 Task: Send an email with the signature Courtney Young with the subject 'Request for customer feedback' and the message 'I am writing to request additional information on this topic.' from softage.1@softage.net to softage.7@softage.net and softage.8@softage.net with CC to softage.9@softage.net
Action: Mouse moved to (94, 144)
Screenshot: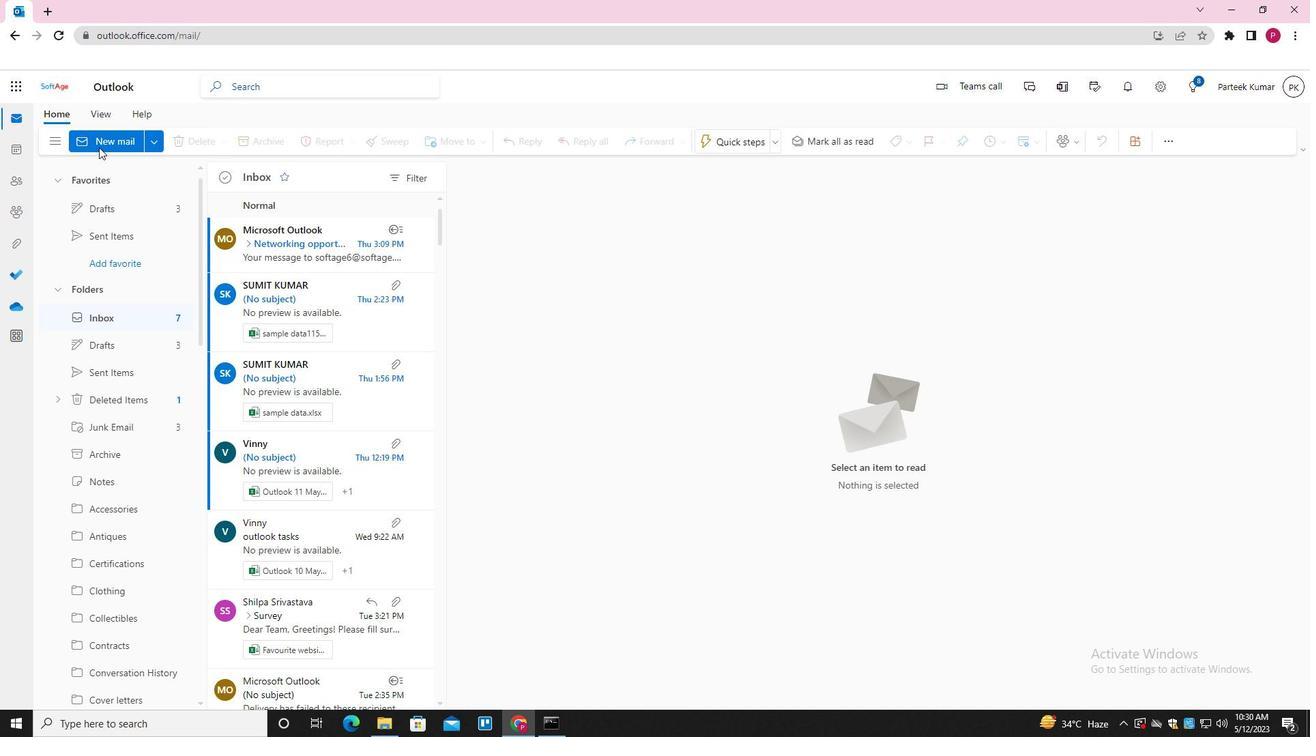 
Action: Mouse pressed left at (94, 144)
Screenshot: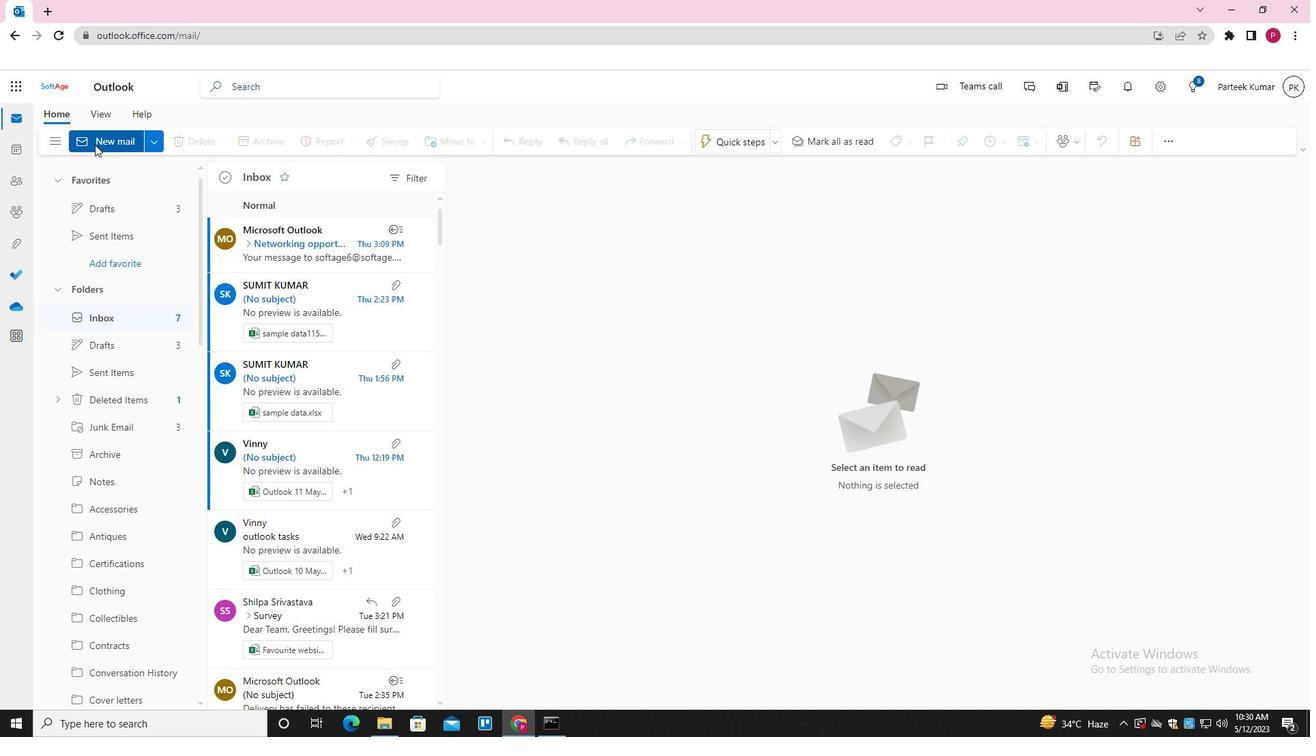 
Action: Mouse moved to (551, 338)
Screenshot: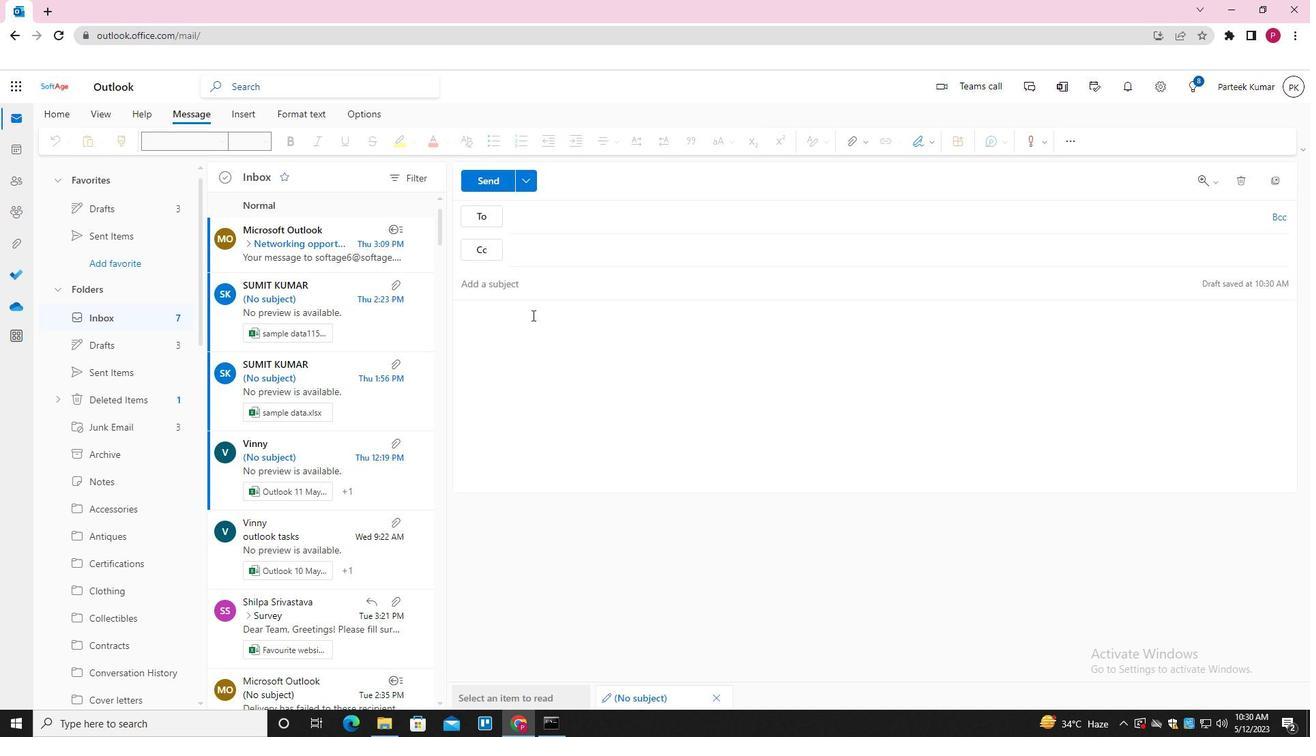 
Action: Mouse pressed left at (551, 338)
Screenshot: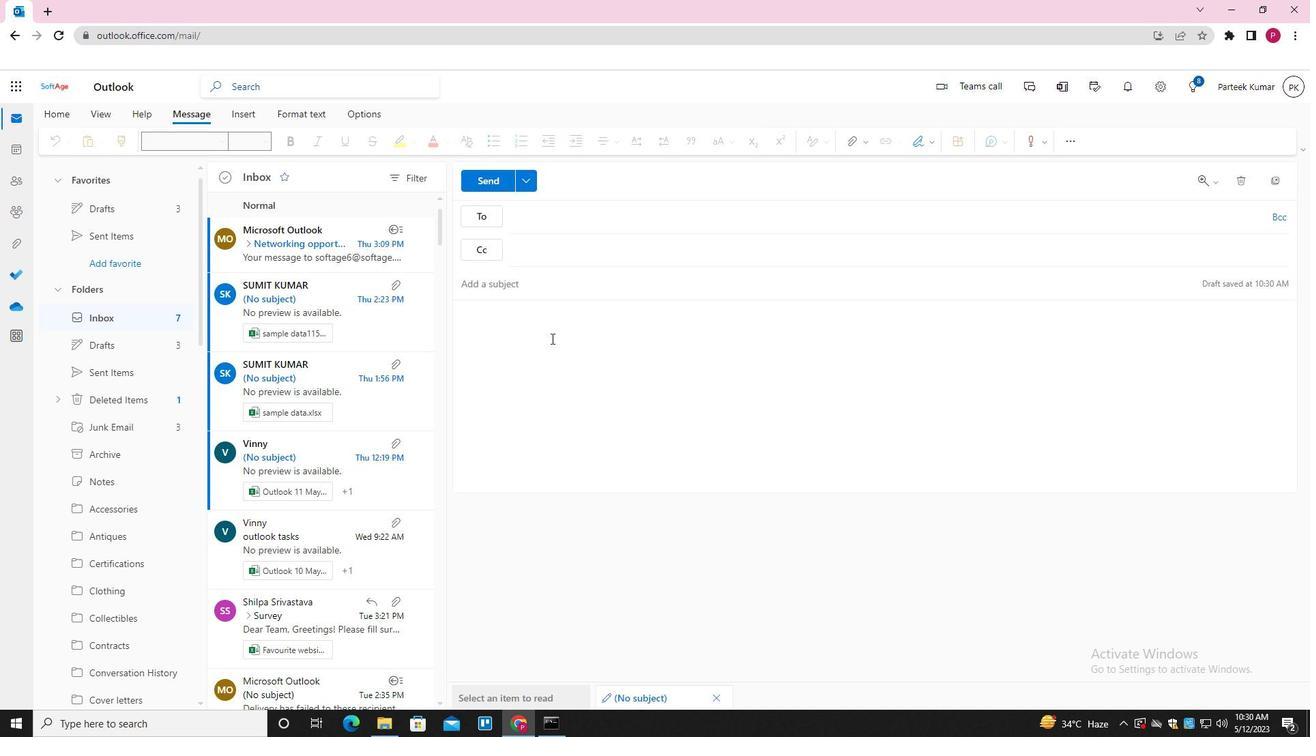 
Action: Mouse moved to (917, 143)
Screenshot: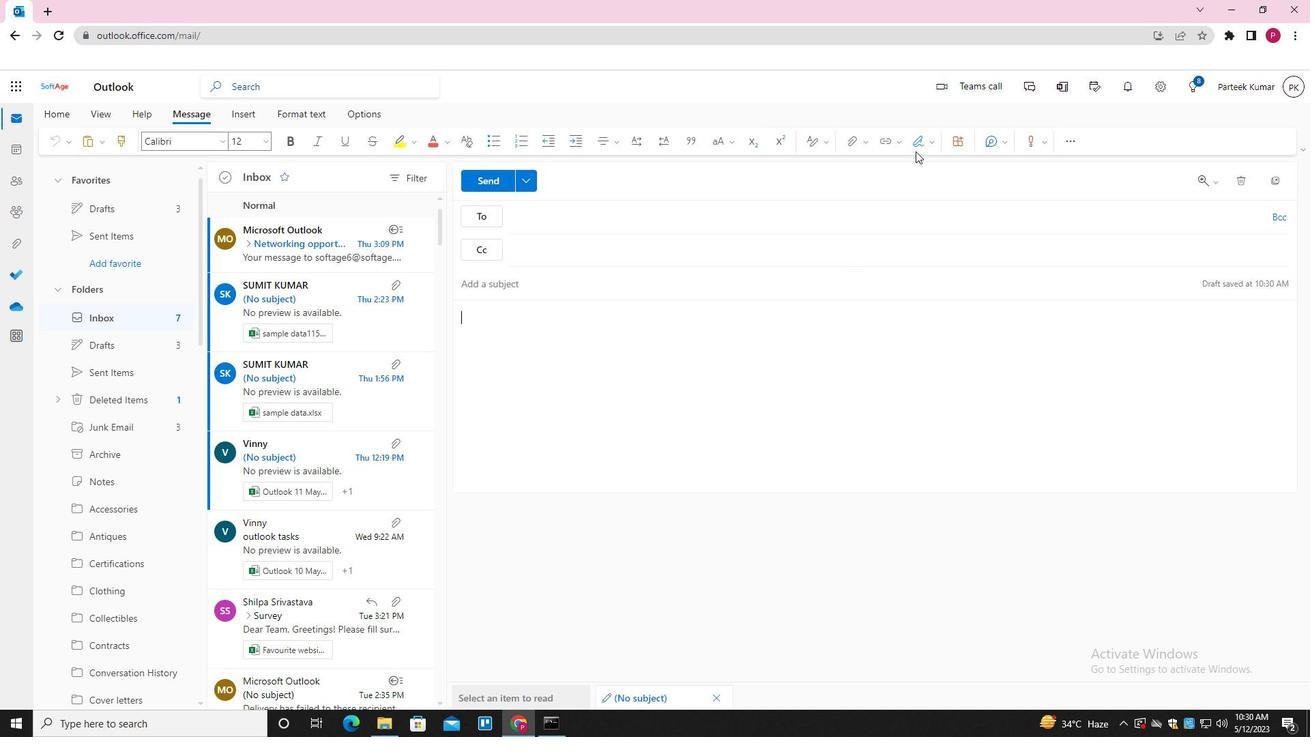 
Action: Mouse pressed left at (917, 143)
Screenshot: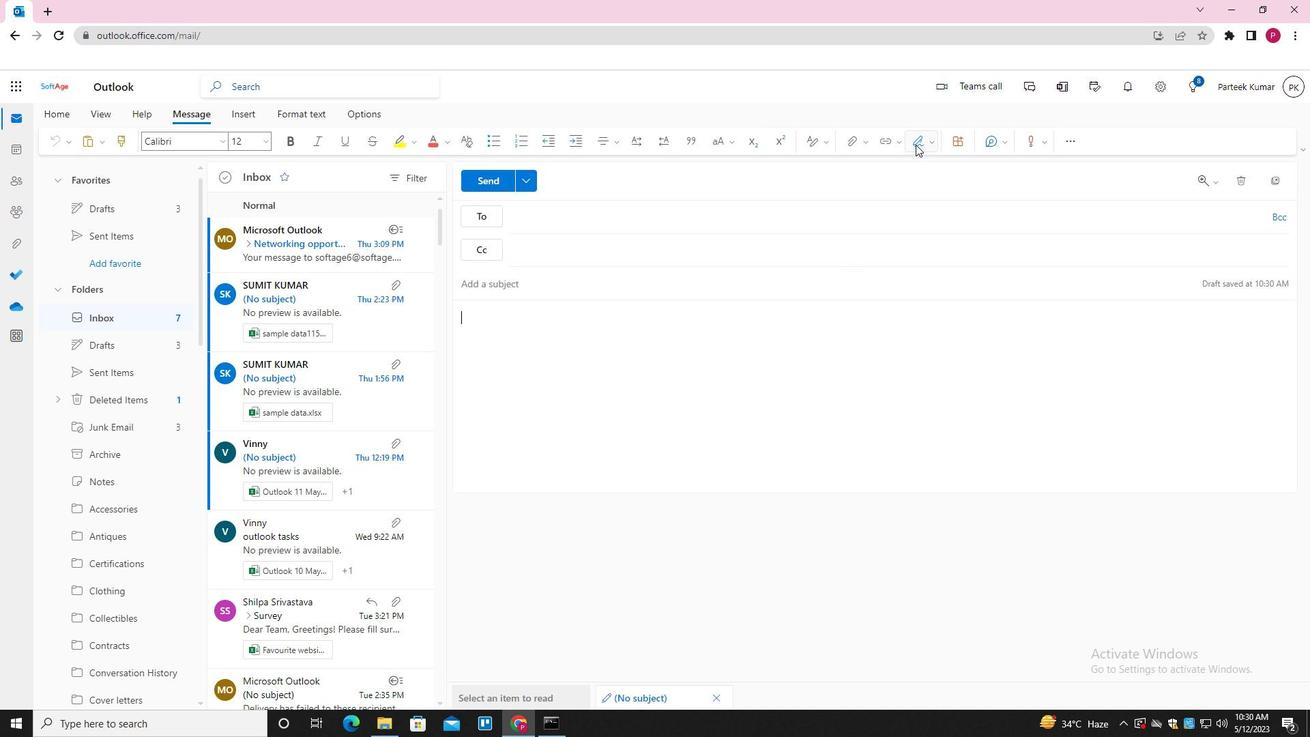 
Action: Mouse moved to (903, 205)
Screenshot: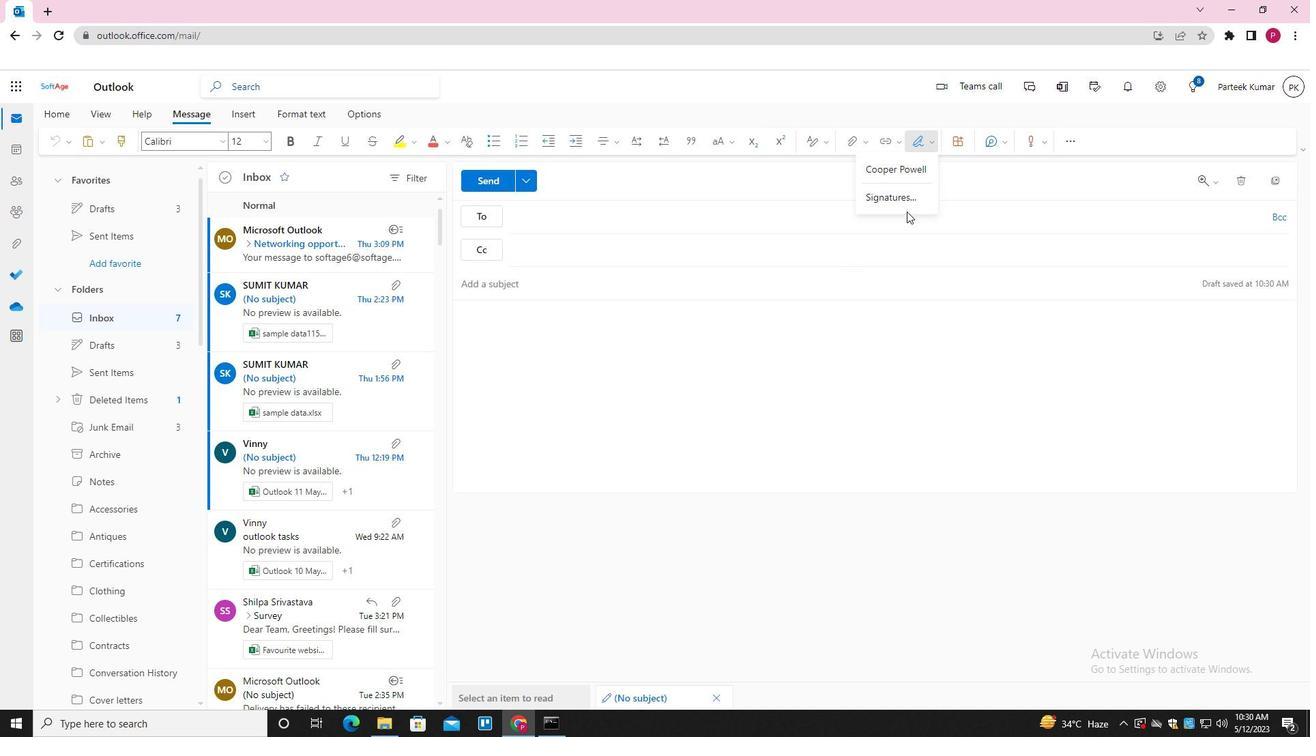 
Action: Mouse pressed left at (903, 205)
Screenshot: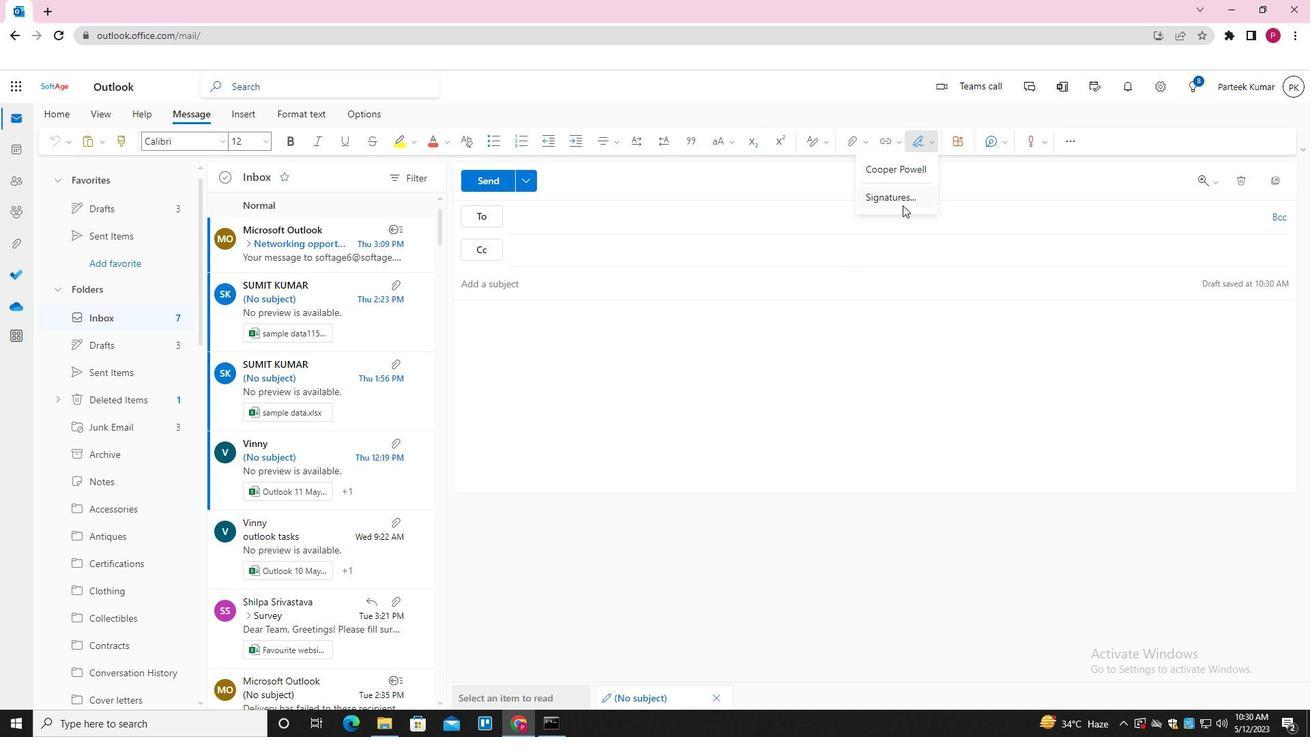
Action: Mouse moved to (912, 251)
Screenshot: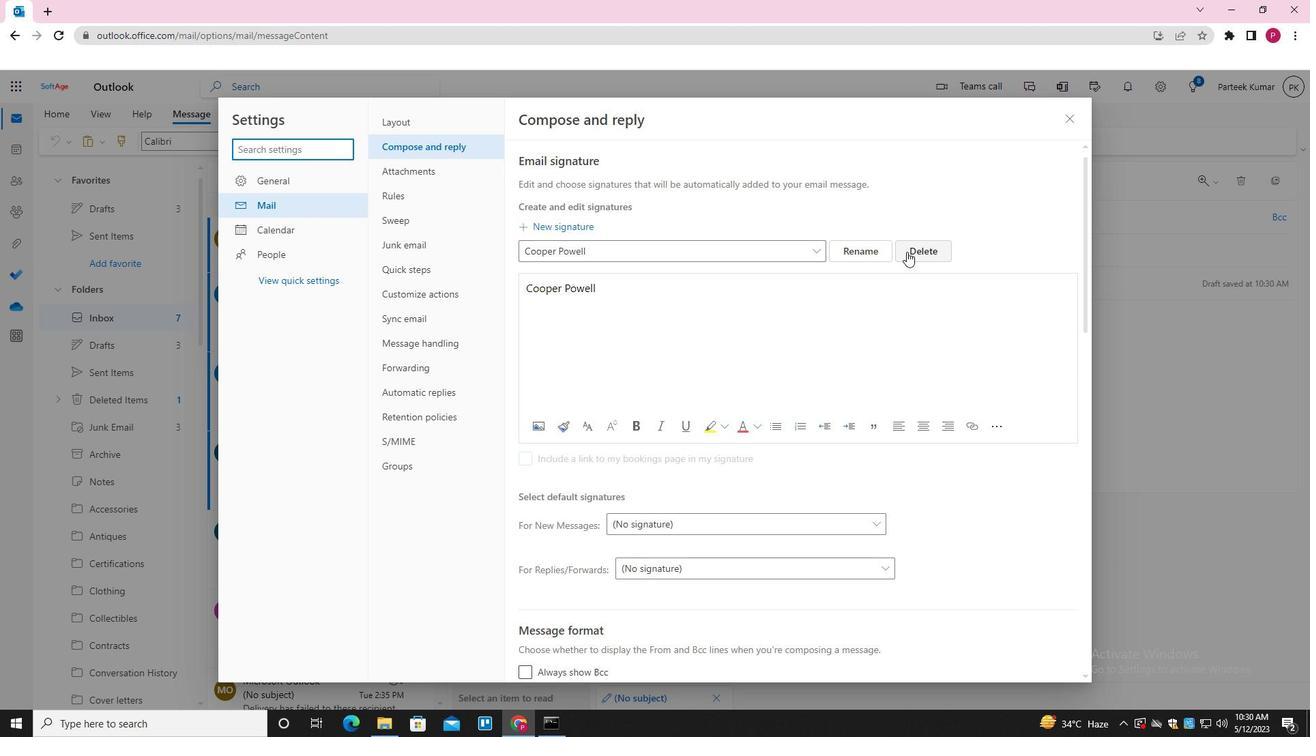 
Action: Mouse pressed left at (912, 251)
Screenshot: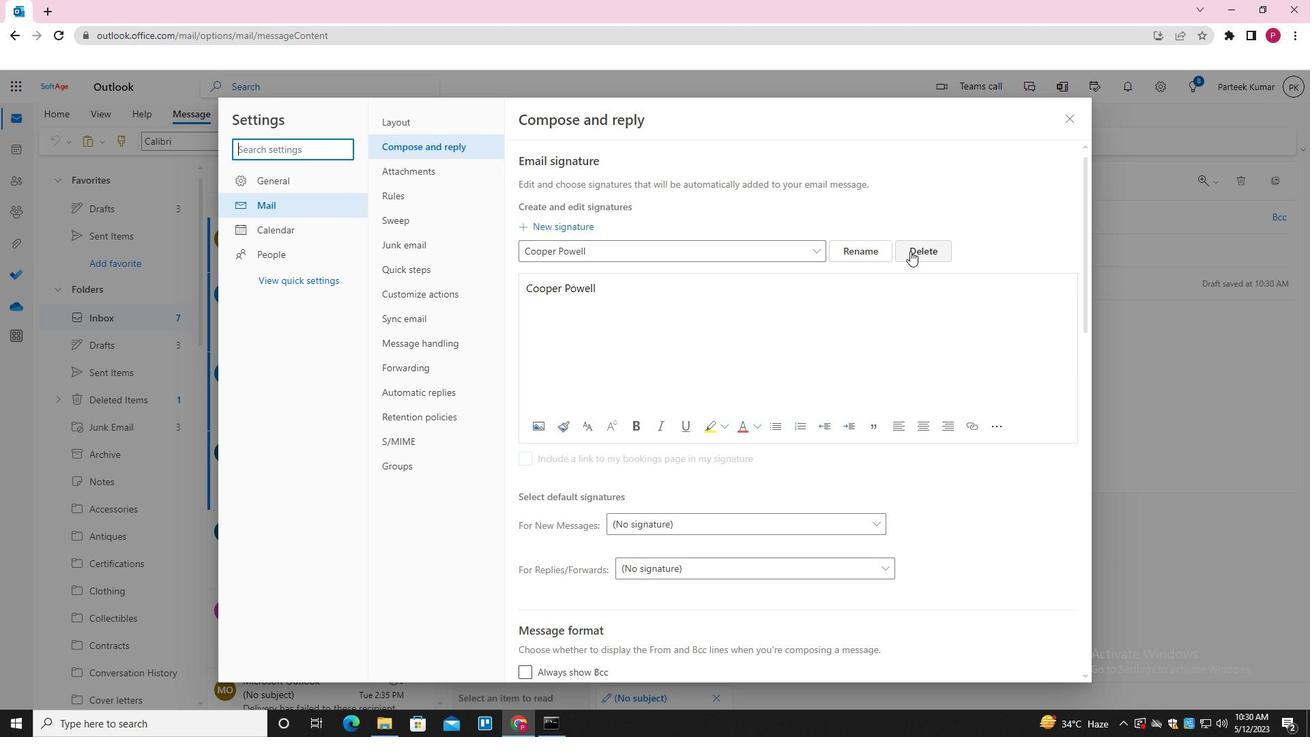 
Action: Mouse moved to (741, 253)
Screenshot: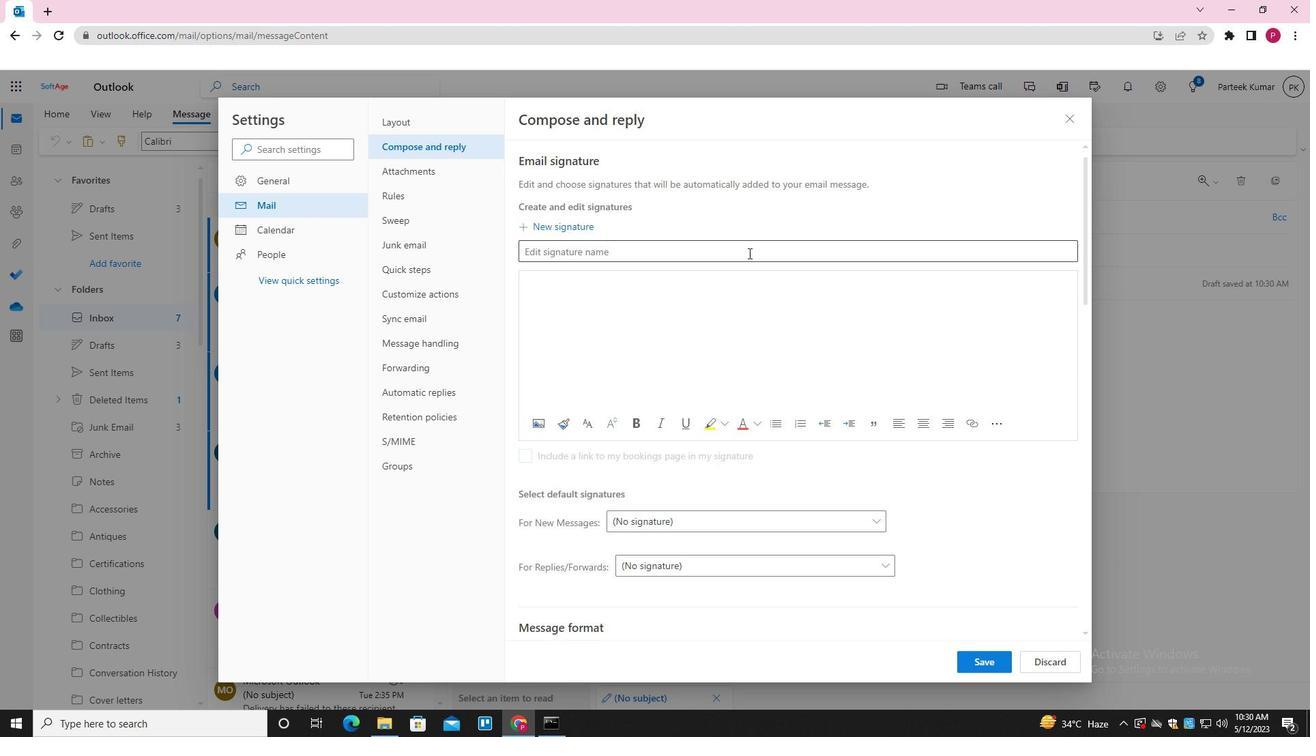 
Action: Mouse pressed left at (741, 253)
Screenshot: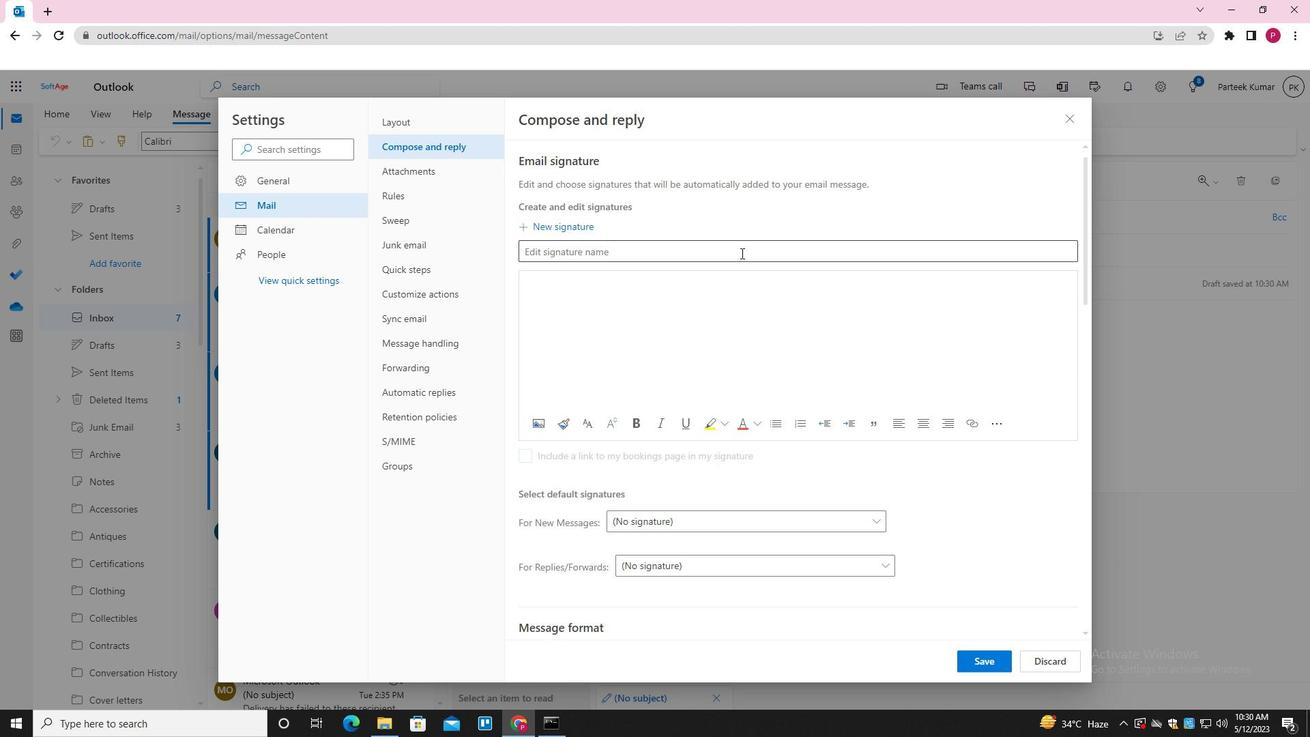 
Action: Key pressed <Key.shift>COURTENY<Key.space><Key.backspace><Key.backspace><Key.backspace><Key.backspace>NEY<Key.space><Key.shift>YOUNG<Key.space>ctrl+A<'\x03'>
Screenshot: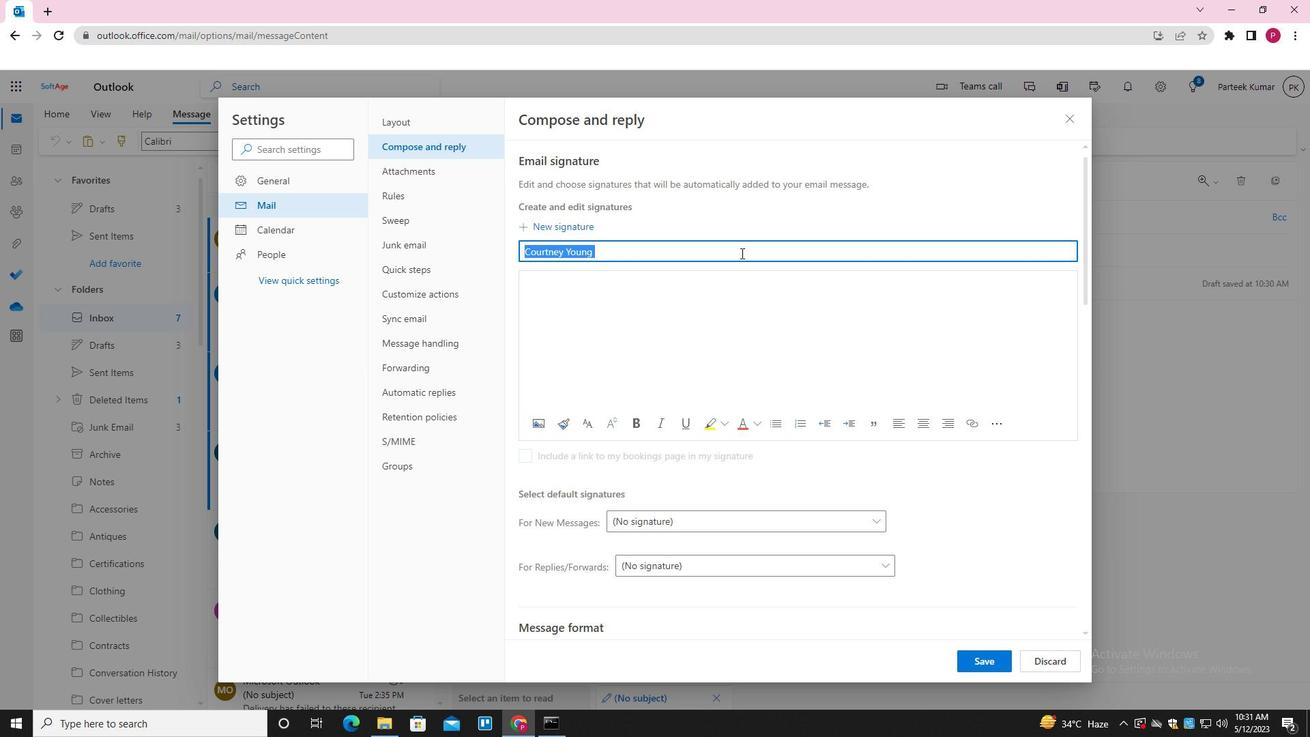 
Action: Mouse moved to (712, 320)
Screenshot: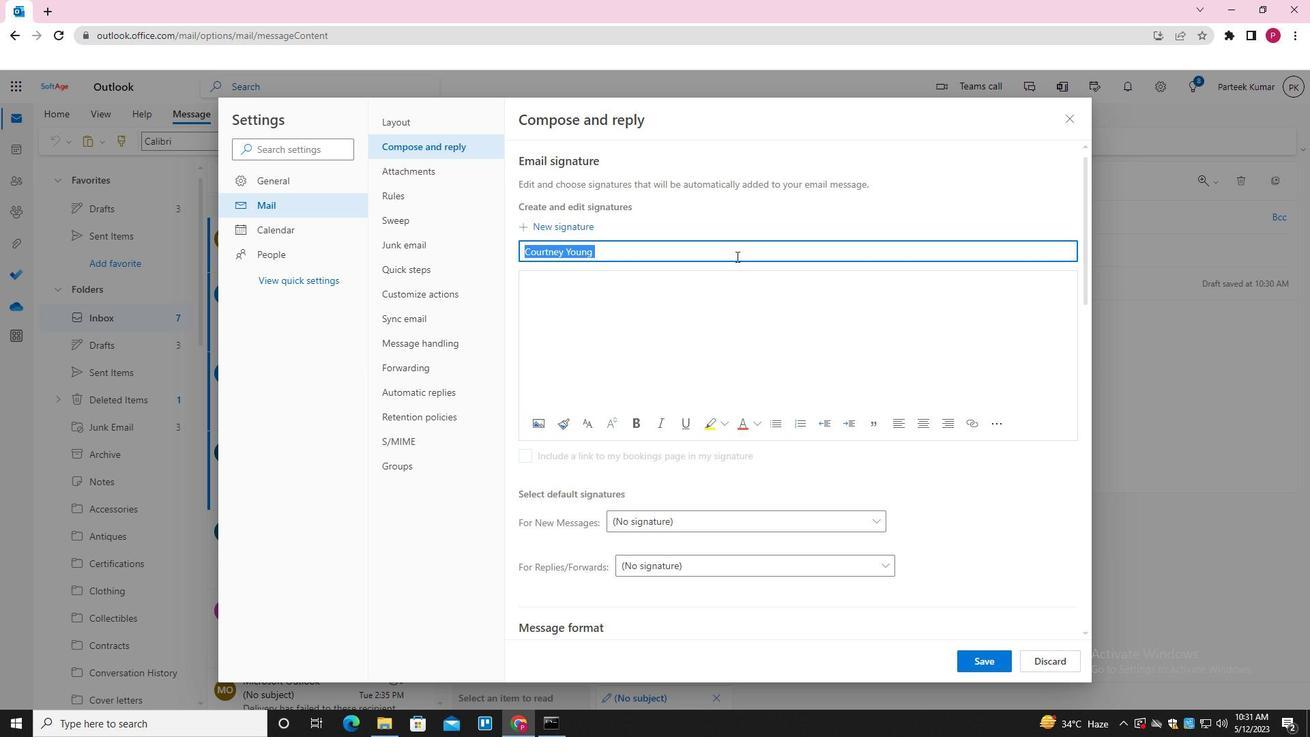 
Action: Mouse pressed left at (712, 320)
Screenshot: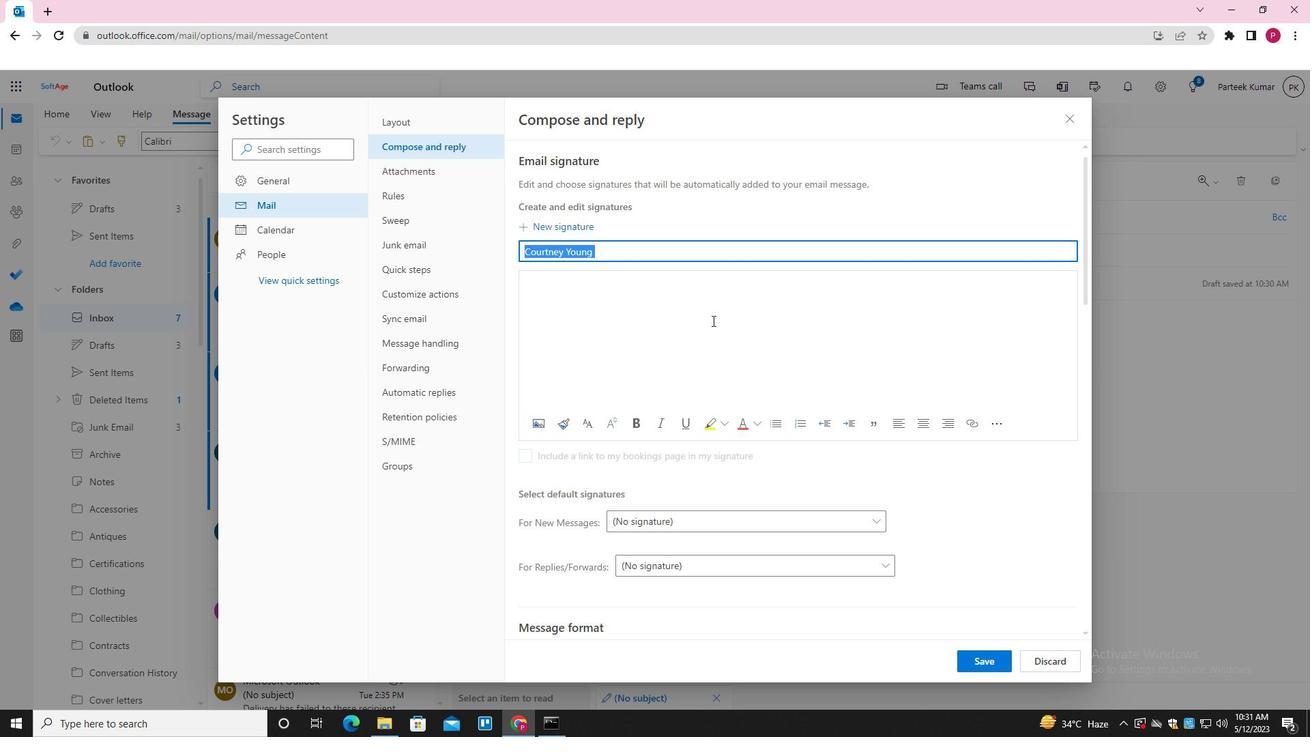 
Action: Key pressed ctrl+V
Screenshot: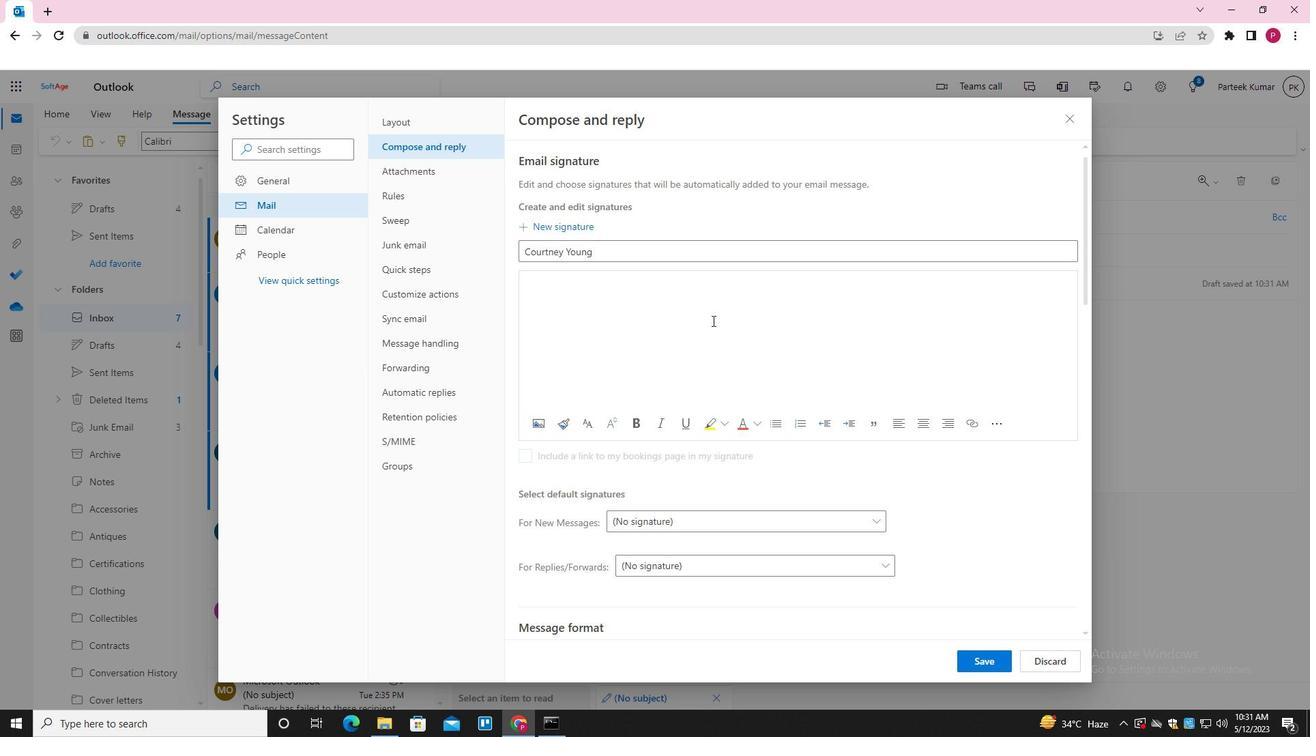 
Action: Mouse moved to (975, 660)
Screenshot: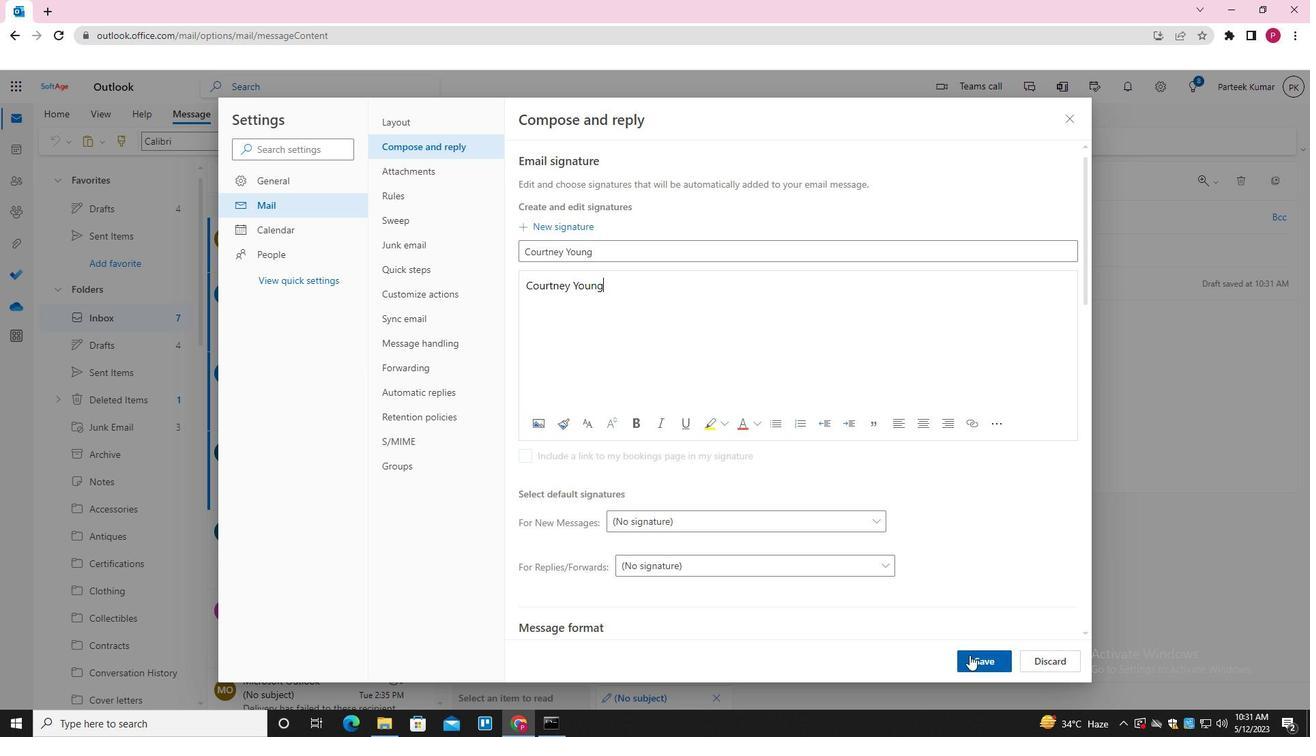 
Action: Mouse pressed left at (975, 660)
Screenshot: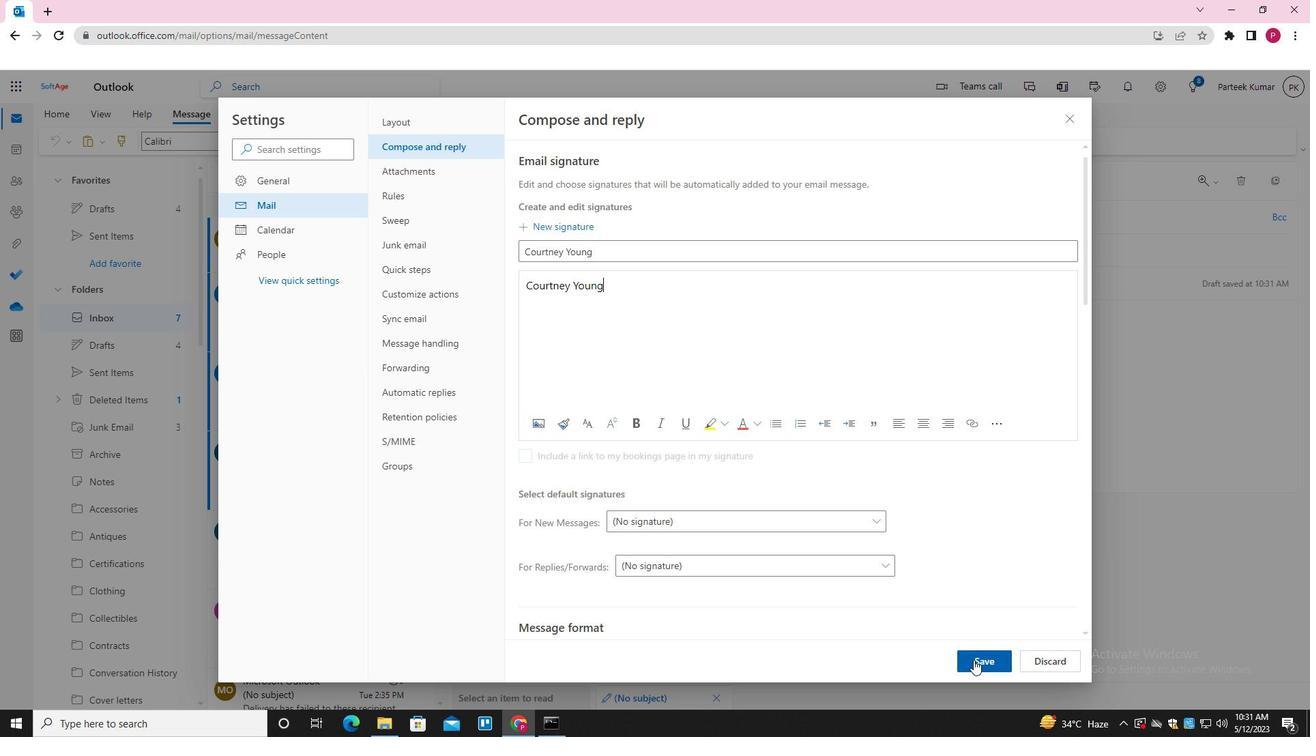 
Action: Mouse moved to (1067, 117)
Screenshot: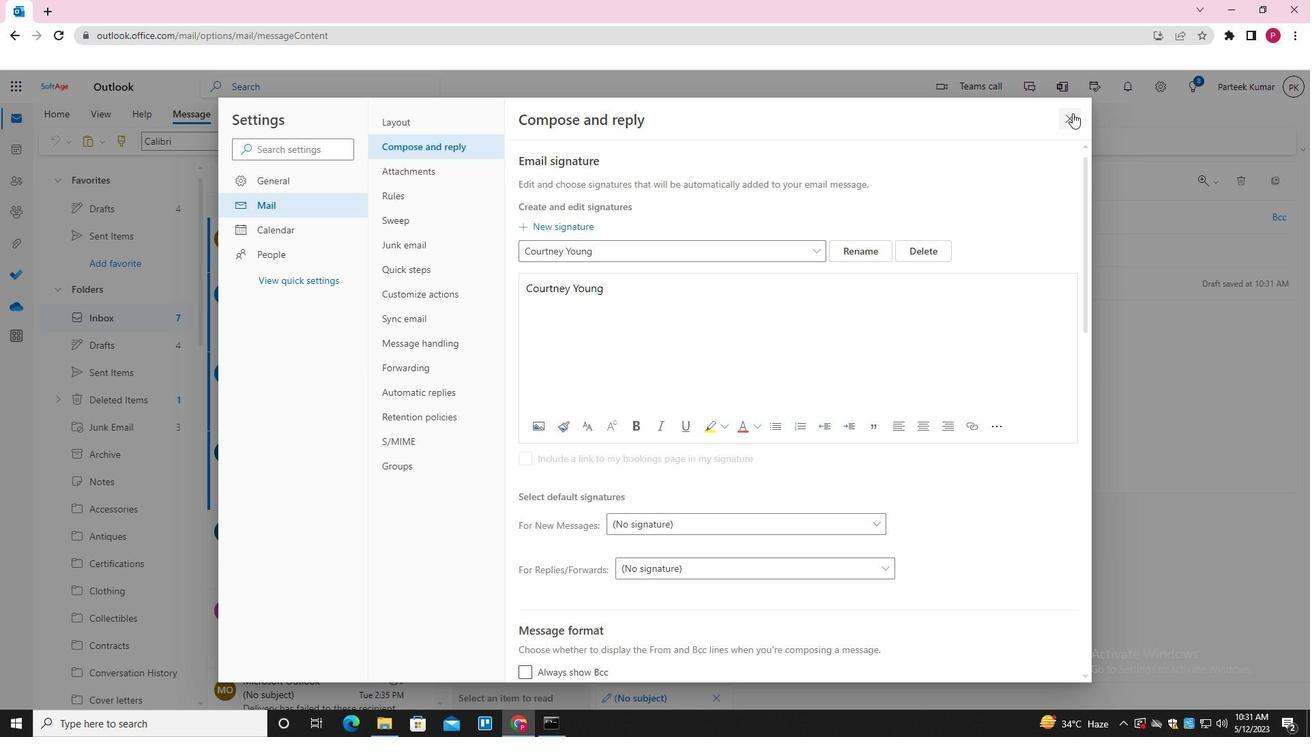 
Action: Mouse pressed left at (1067, 117)
Screenshot: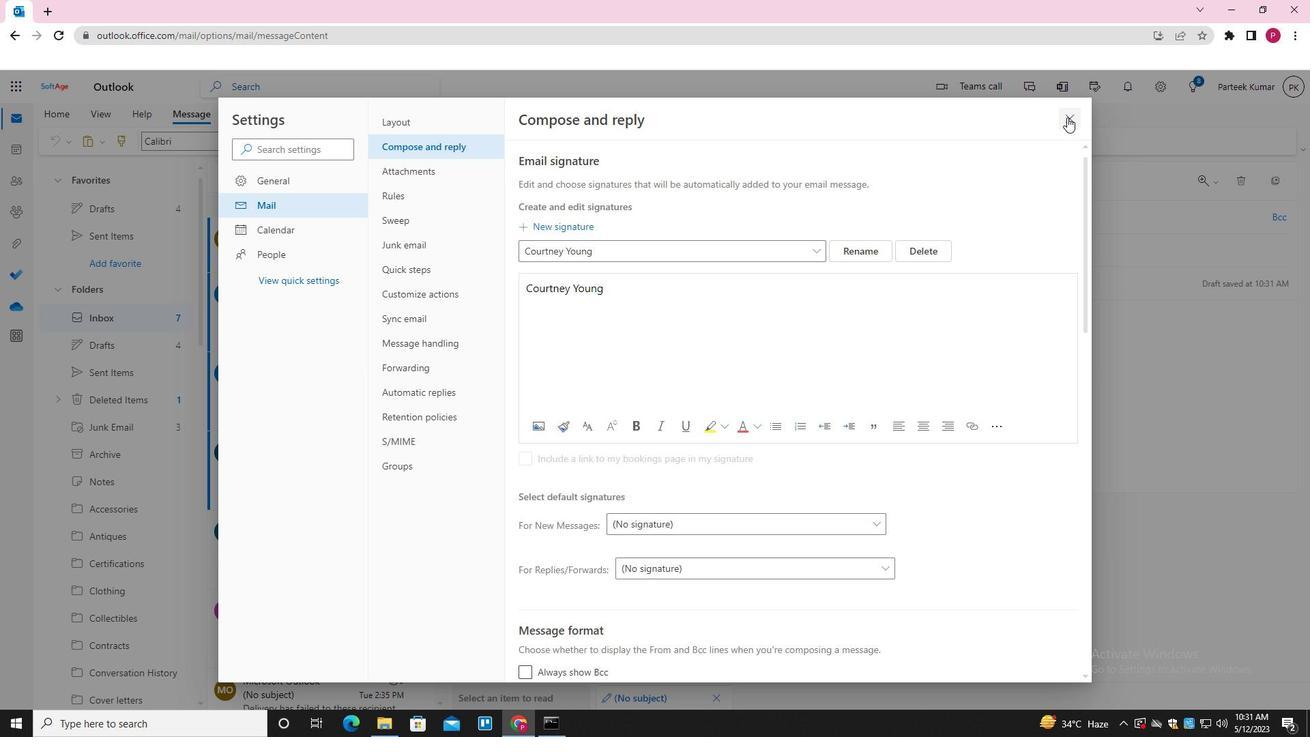 
Action: Mouse moved to (624, 345)
Screenshot: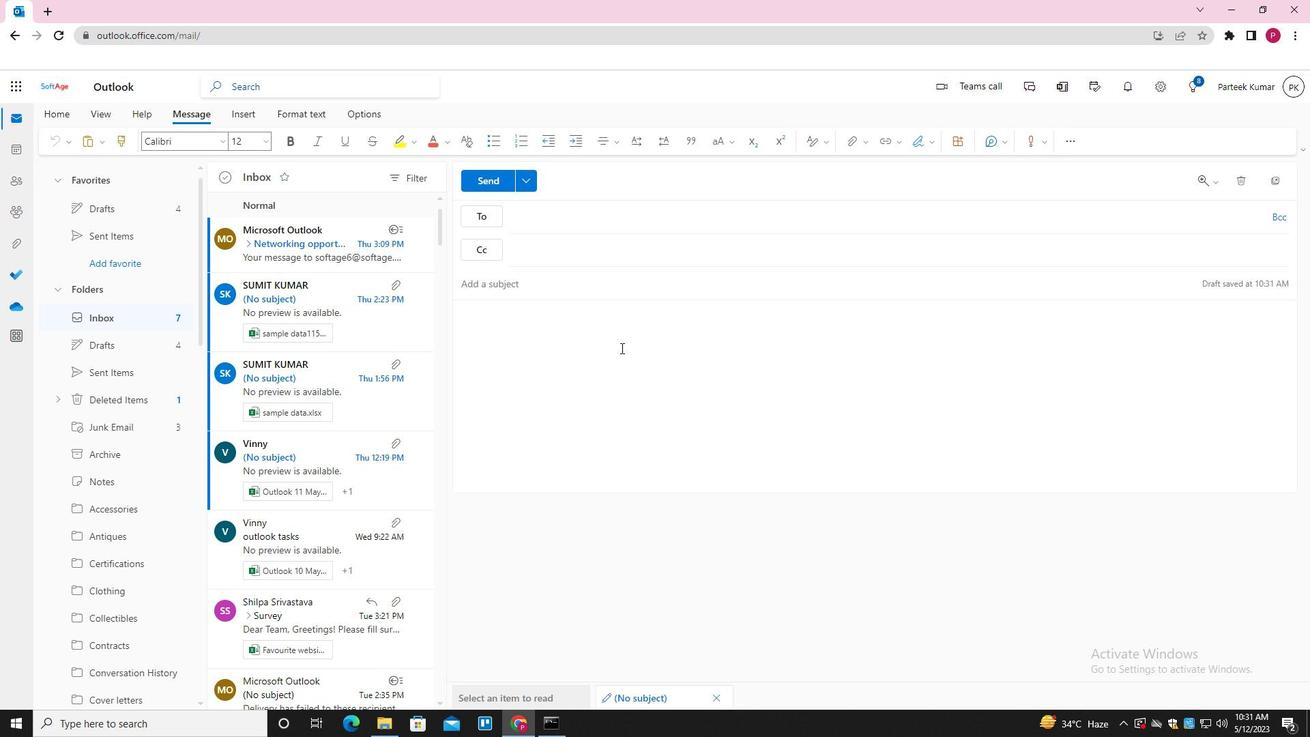 
Action: Mouse pressed left at (624, 345)
Screenshot: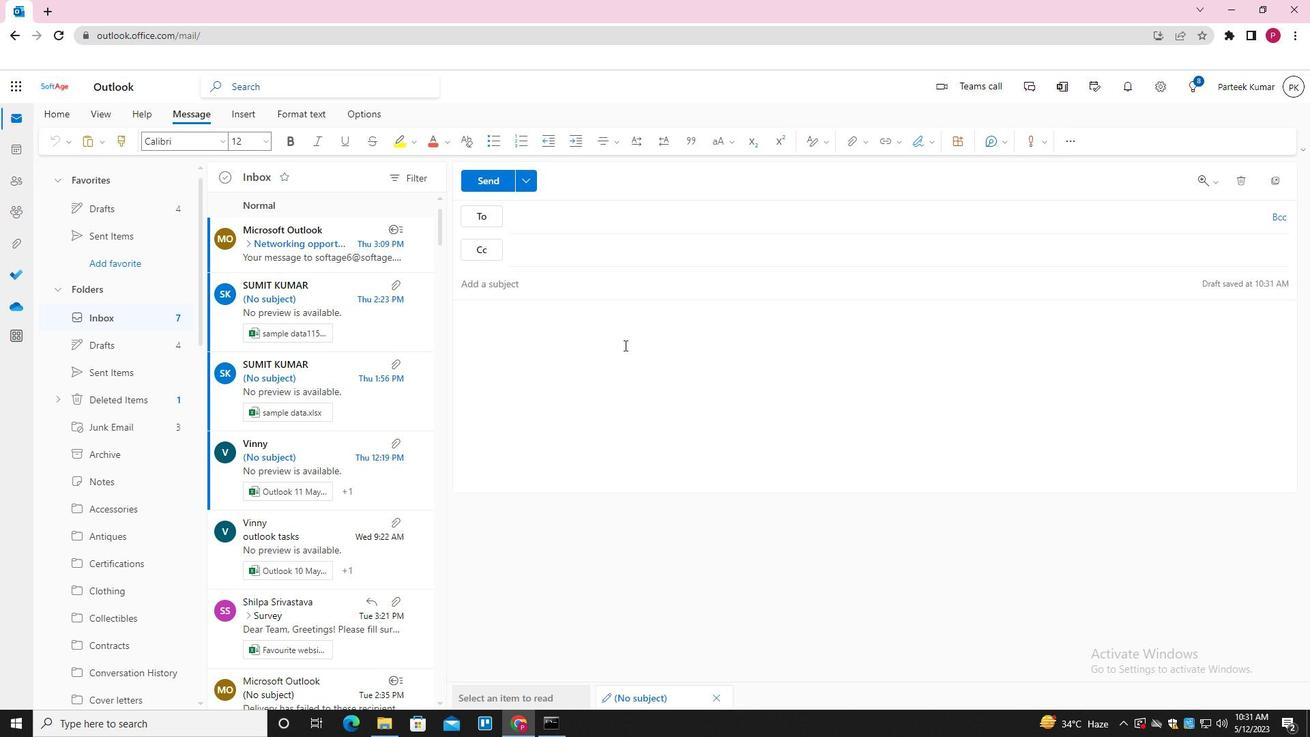 
Action: Mouse moved to (916, 140)
Screenshot: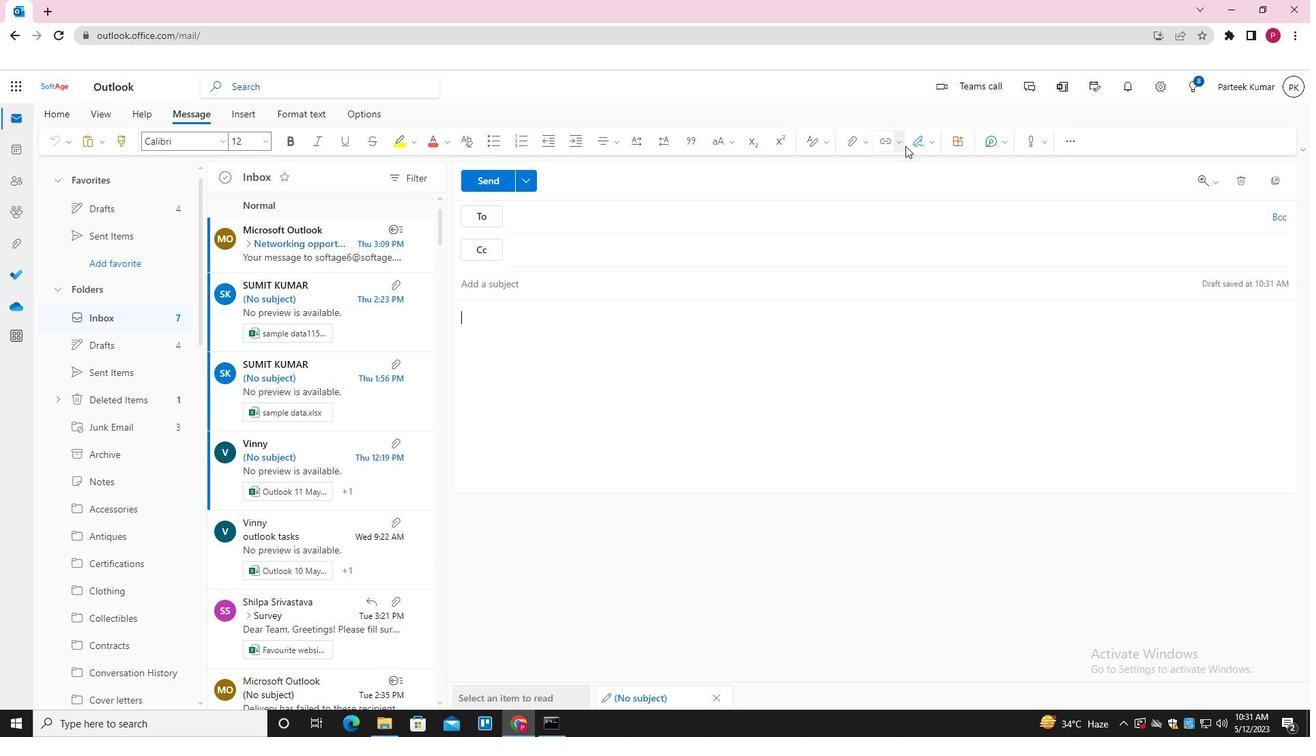 
Action: Mouse pressed left at (916, 140)
Screenshot: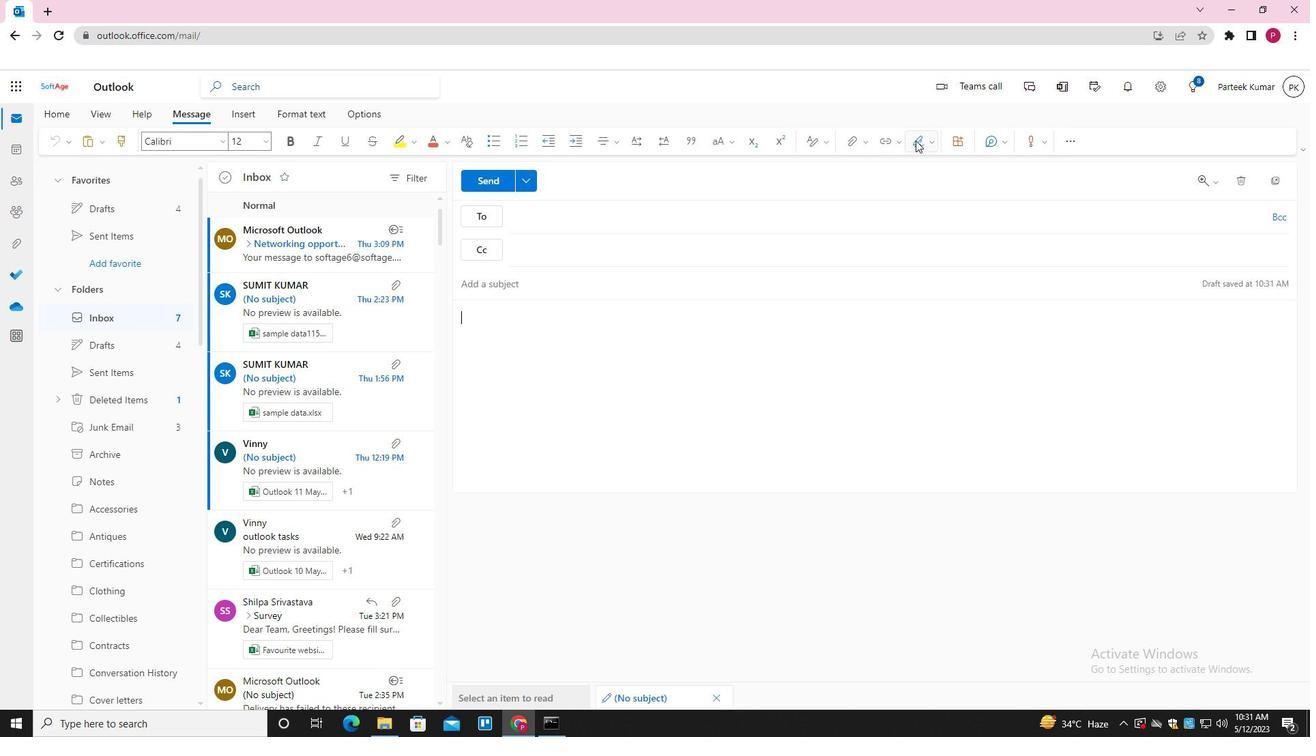 
Action: Mouse moved to (898, 172)
Screenshot: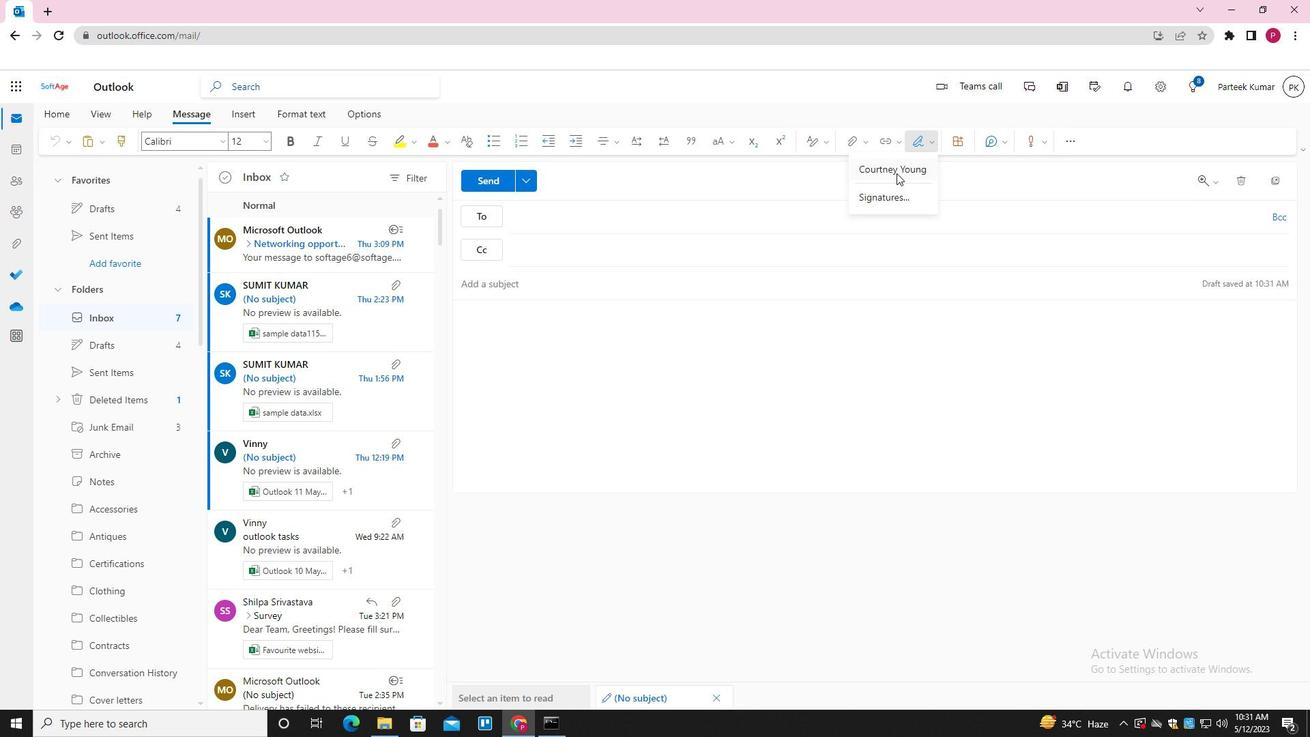 
Action: Mouse pressed left at (898, 172)
Screenshot: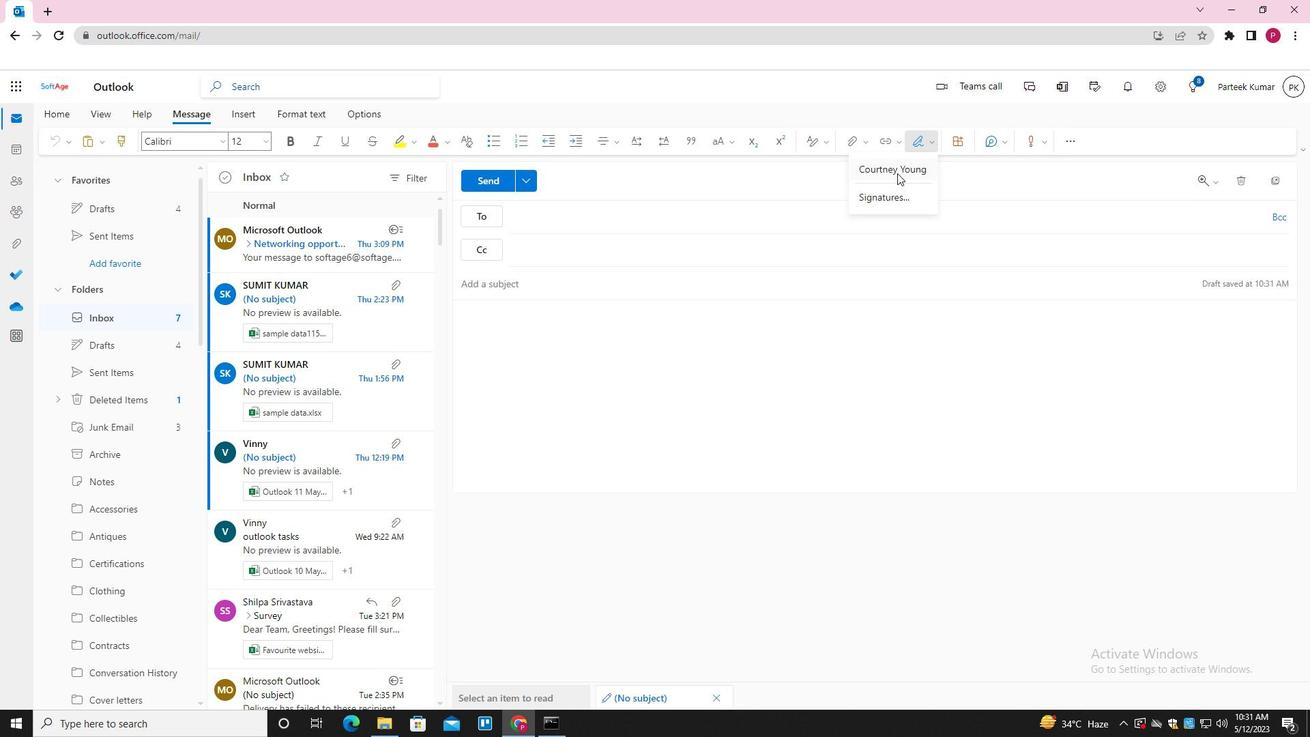 
Action: Mouse moved to (556, 278)
Screenshot: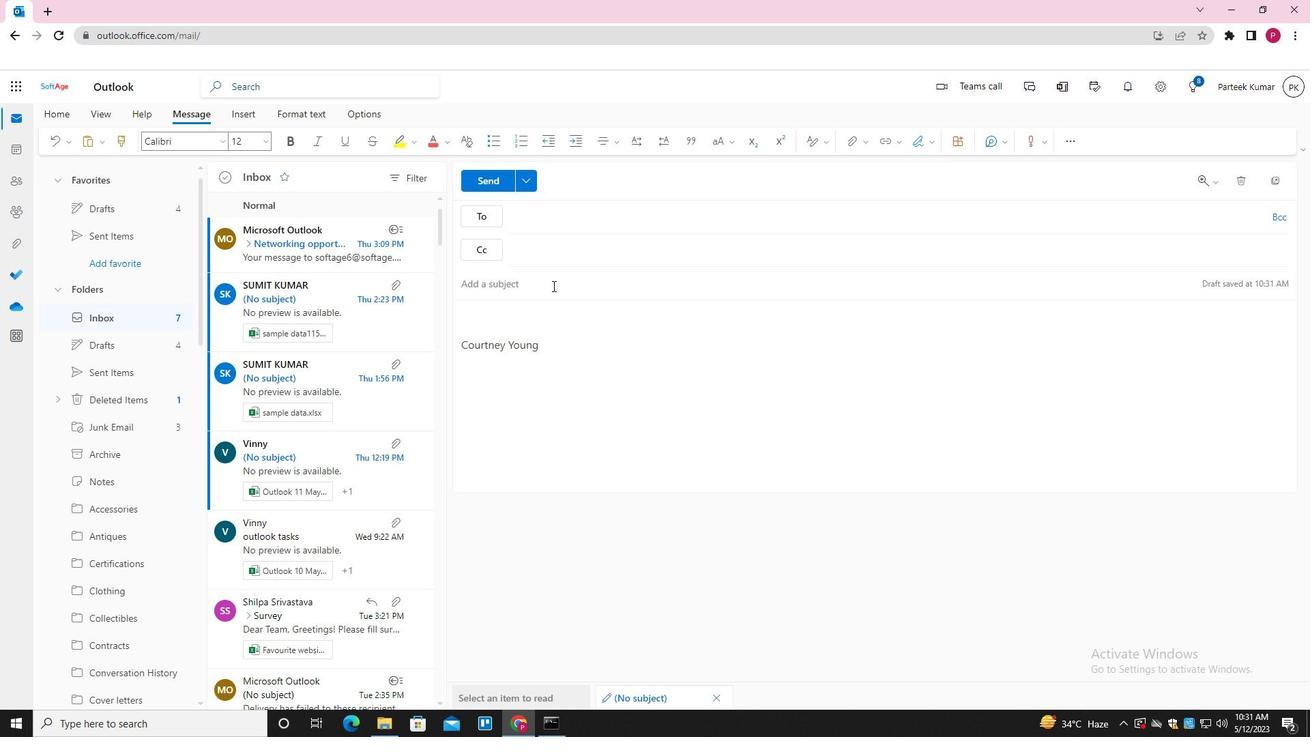 
Action: Mouse pressed left at (556, 278)
Screenshot: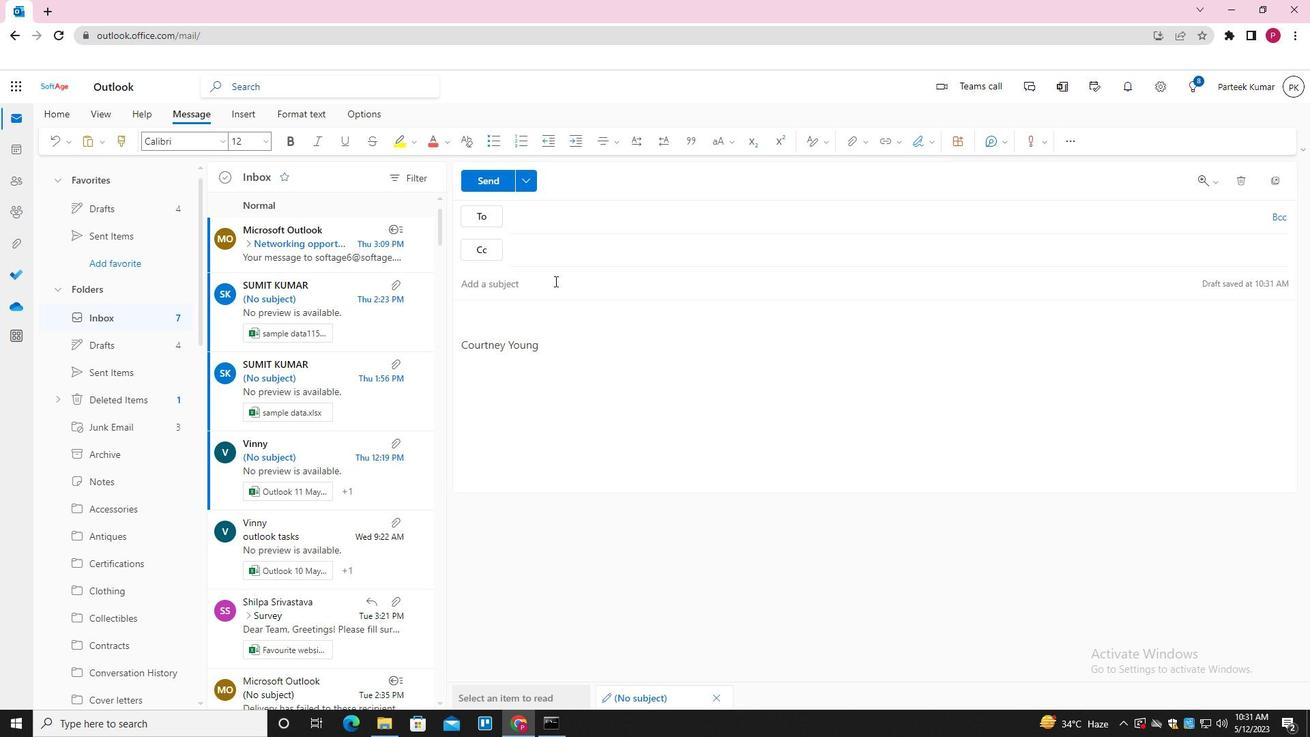 
Action: Key pressed <Key.shift>ctrl+REQUEST<Key.space>FOR<Key.space>CUSTOMER<Key.space>FEEDBACK<Key.space>
Screenshot: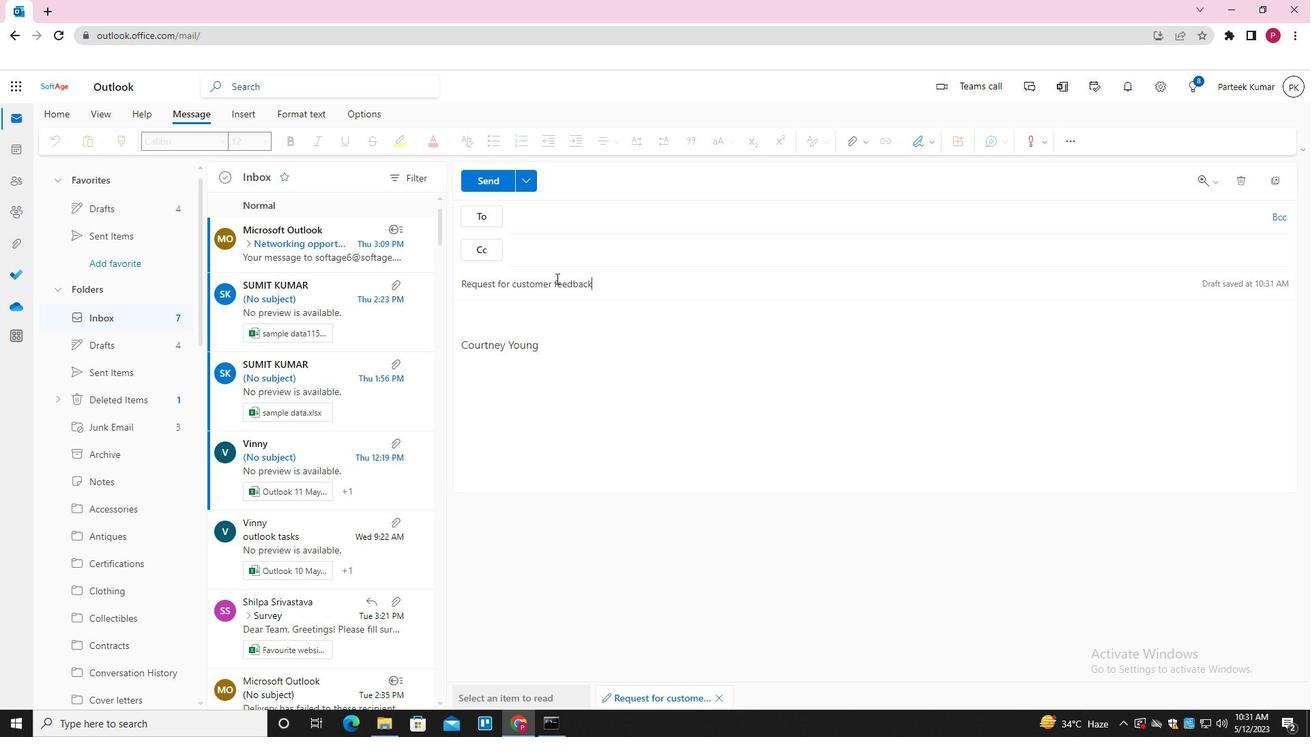 
Action: Mouse moved to (546, 305)
Screenshot: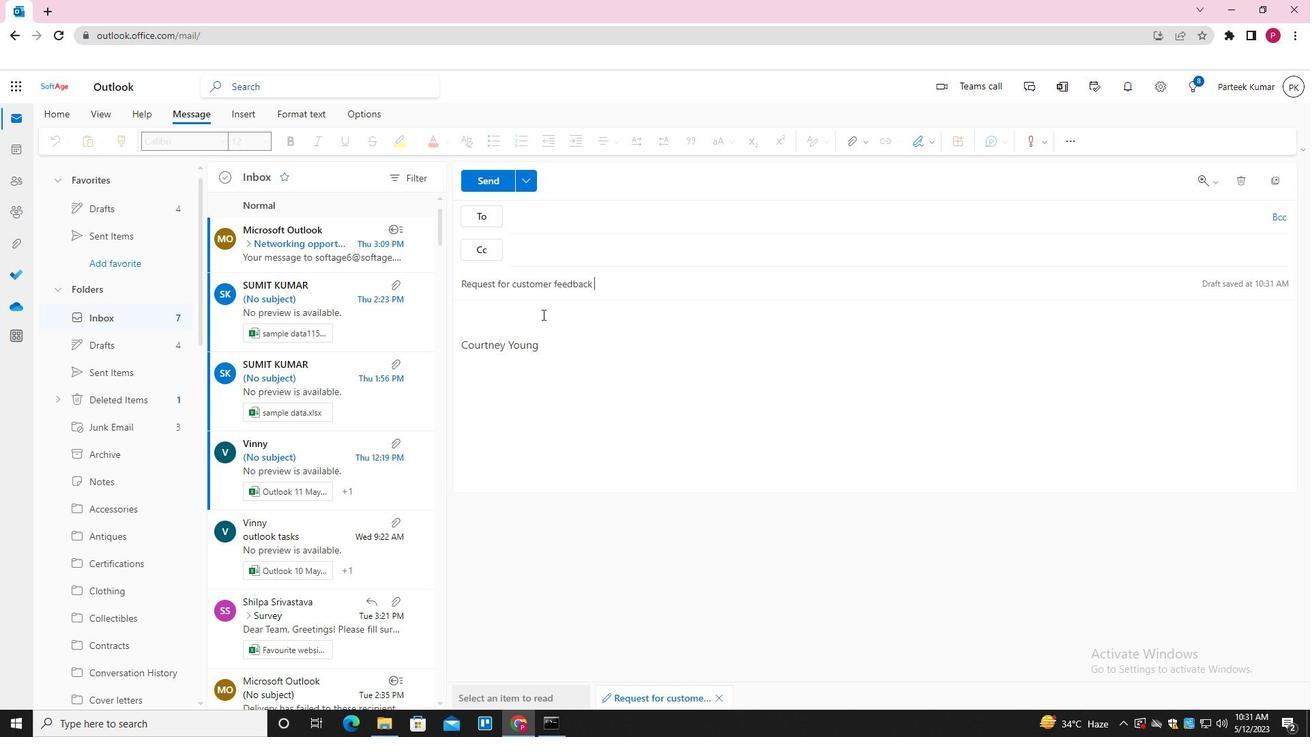 
Action: Mouse pressed left at (546, 305)
Screenshot: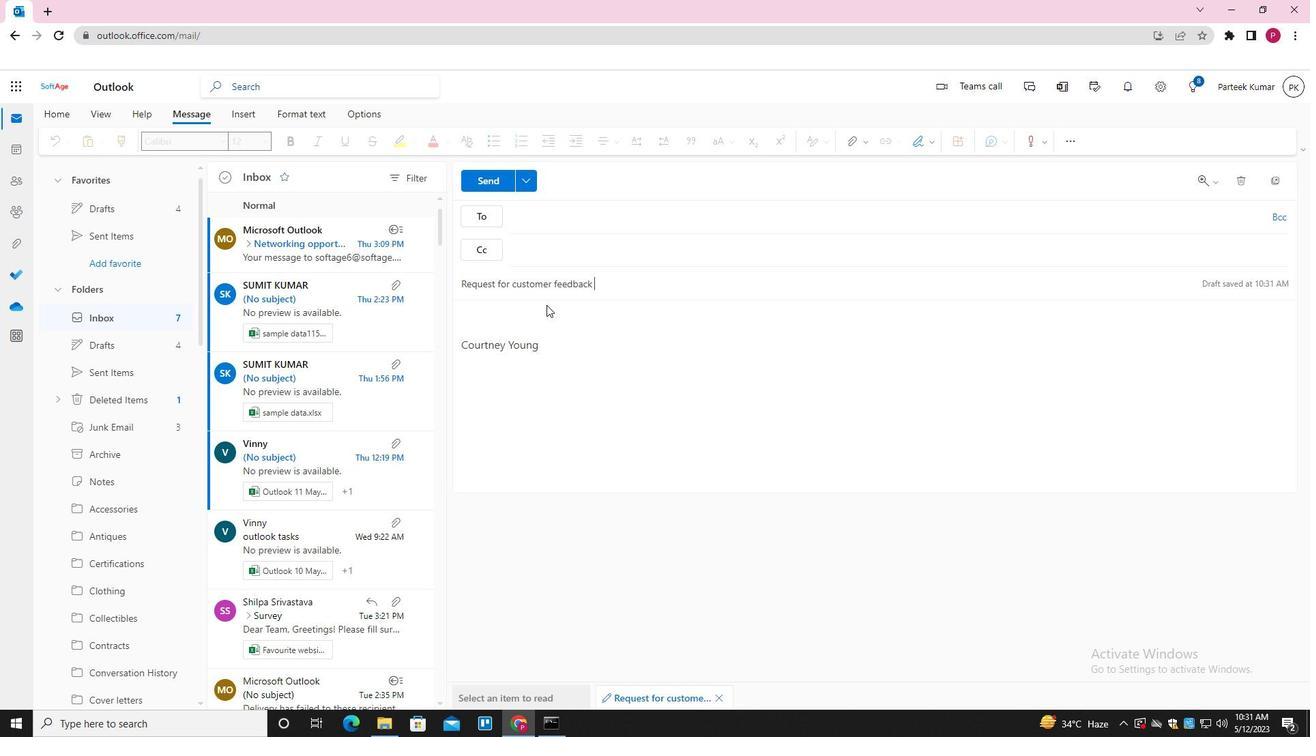 
Action: Mouse moved to (549, 310)
Screenshot: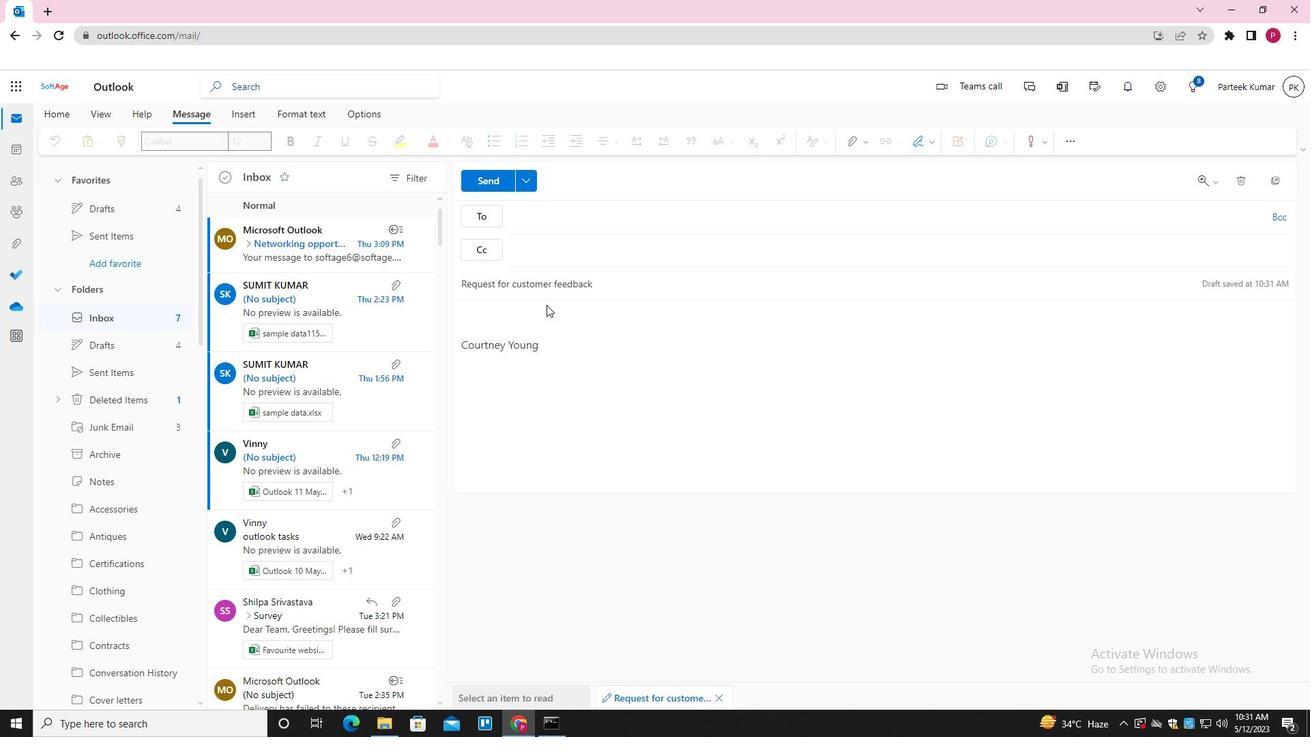 
Action: Mouse pressed left at (549, 310)
Screenshot: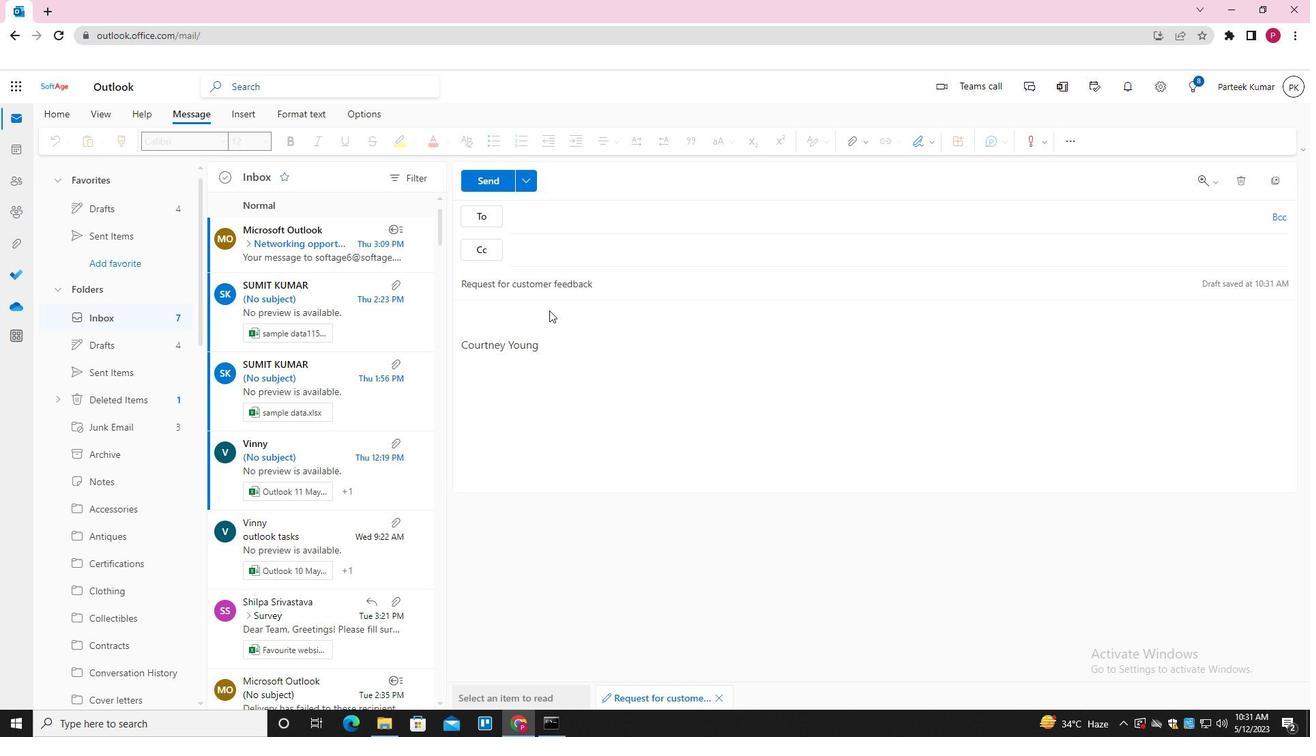 
Action: Mouse moved to (549, 318)
Screenshot: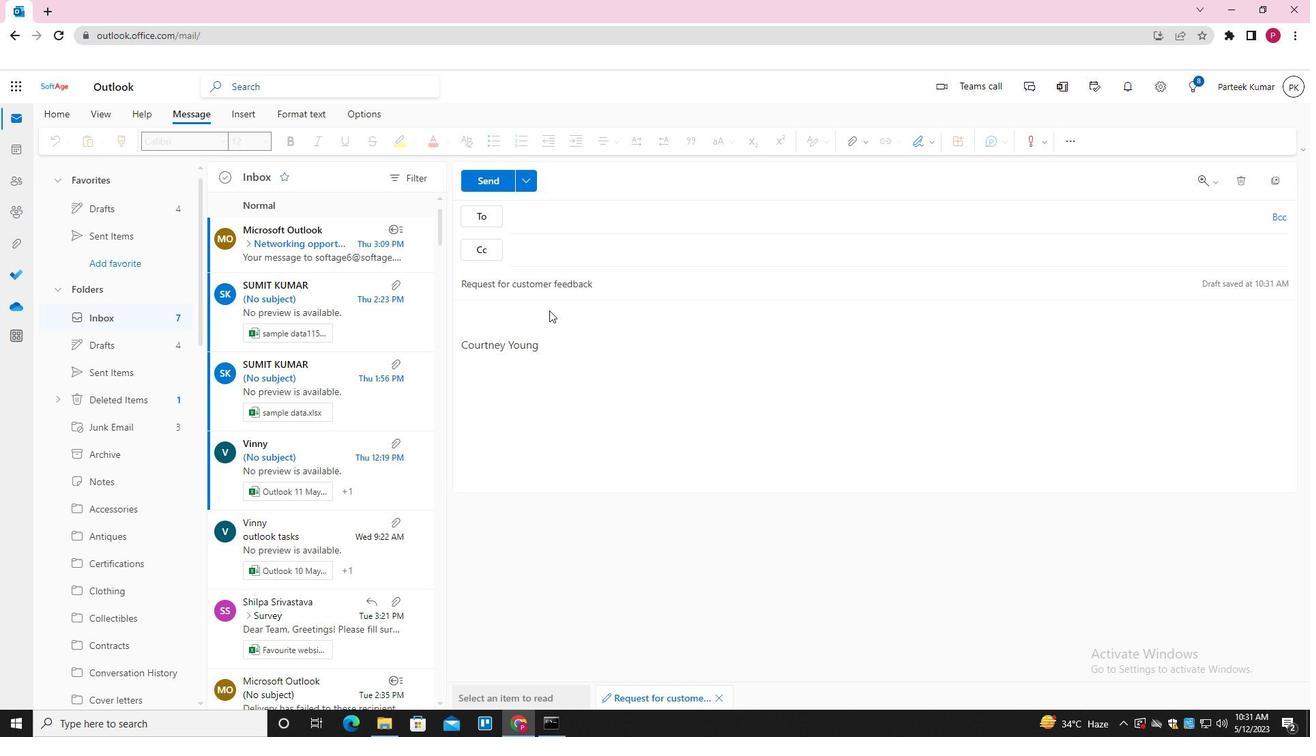 
Action: Mouse pressed left at (549, 318)
Screenshot: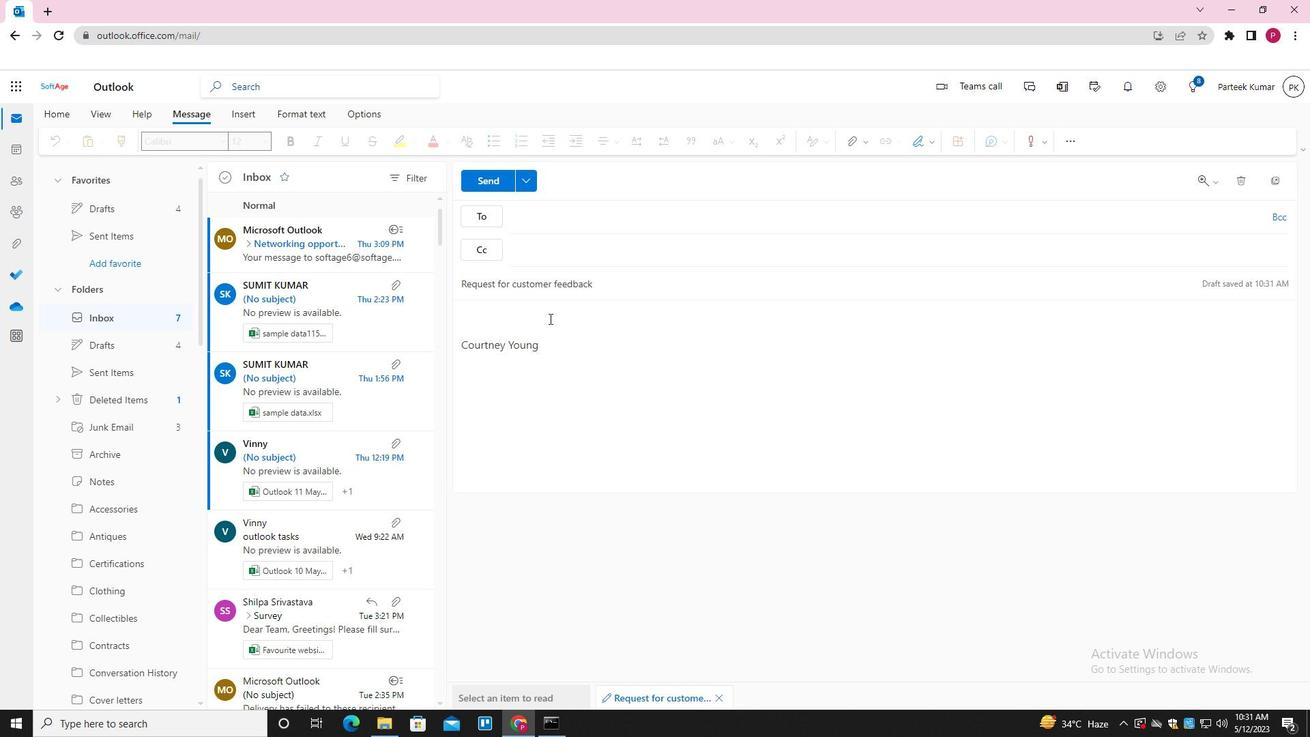 
Action: Key pressed <Key.shift>IAM<Key.backspace><Key.backspace><Key.shift><Key.space>AJ<Key.backspace>M<Key.space>WRITING<Key.space>TO<Key.space>REQUEST<Key.space>ADDITIONAL<Key.space>INFORMATION<Key.space>ON<Key.space>THIS<Key.space>TOPIC<Key.space>
Screenshot: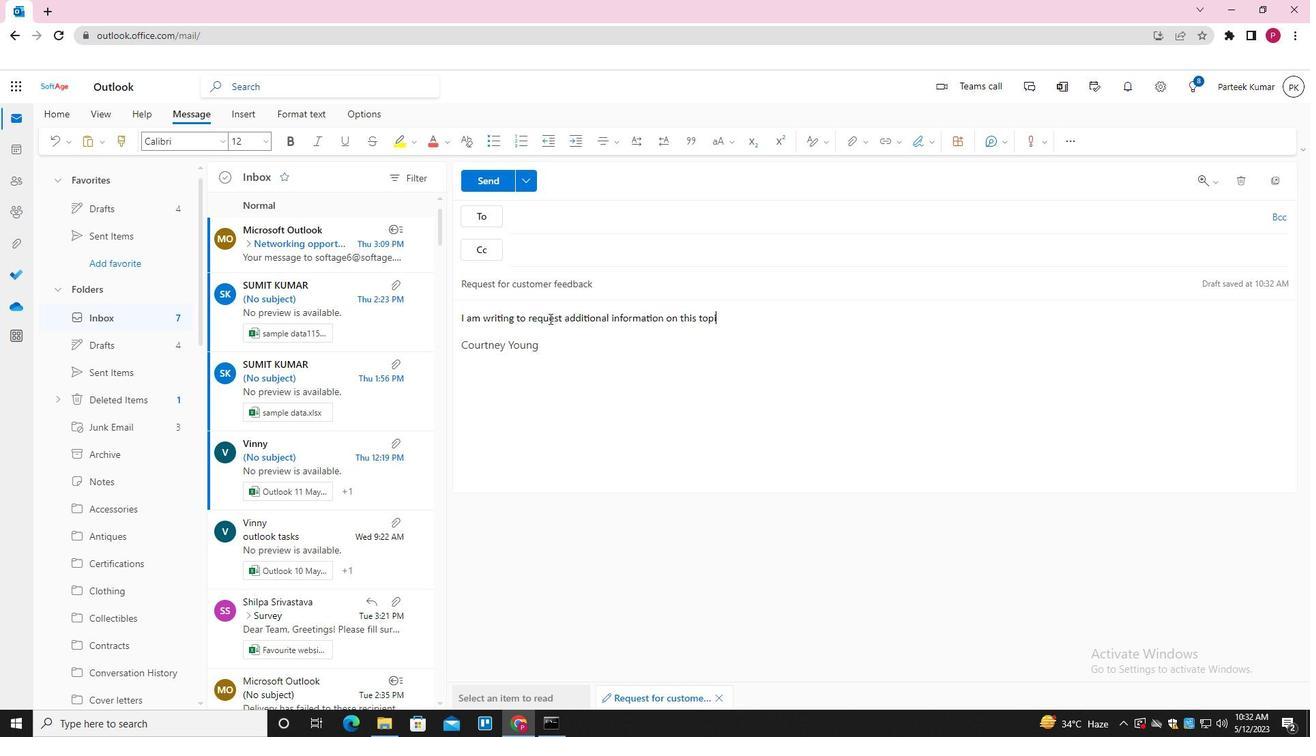 
Action: Mouse moved to (540, 219)
Screenshot: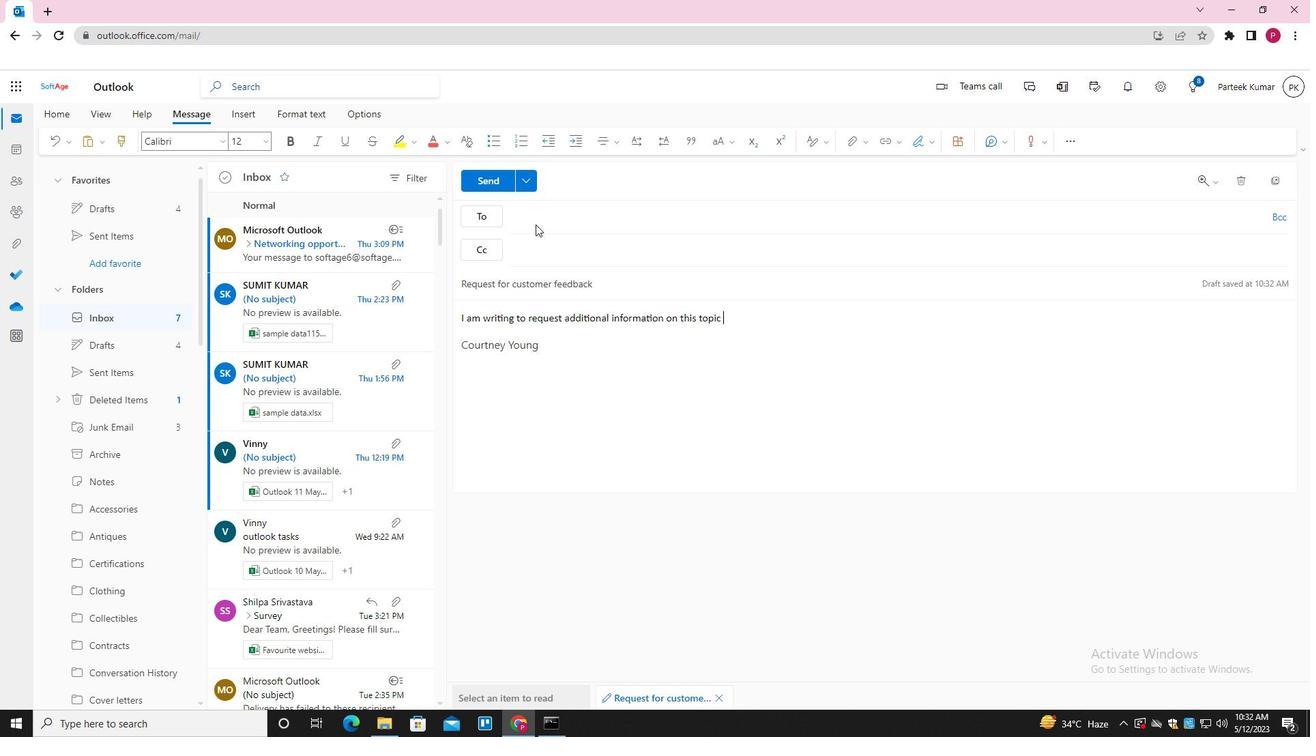 
Action: Mouse pressed left at (540, 219)
Screenshot: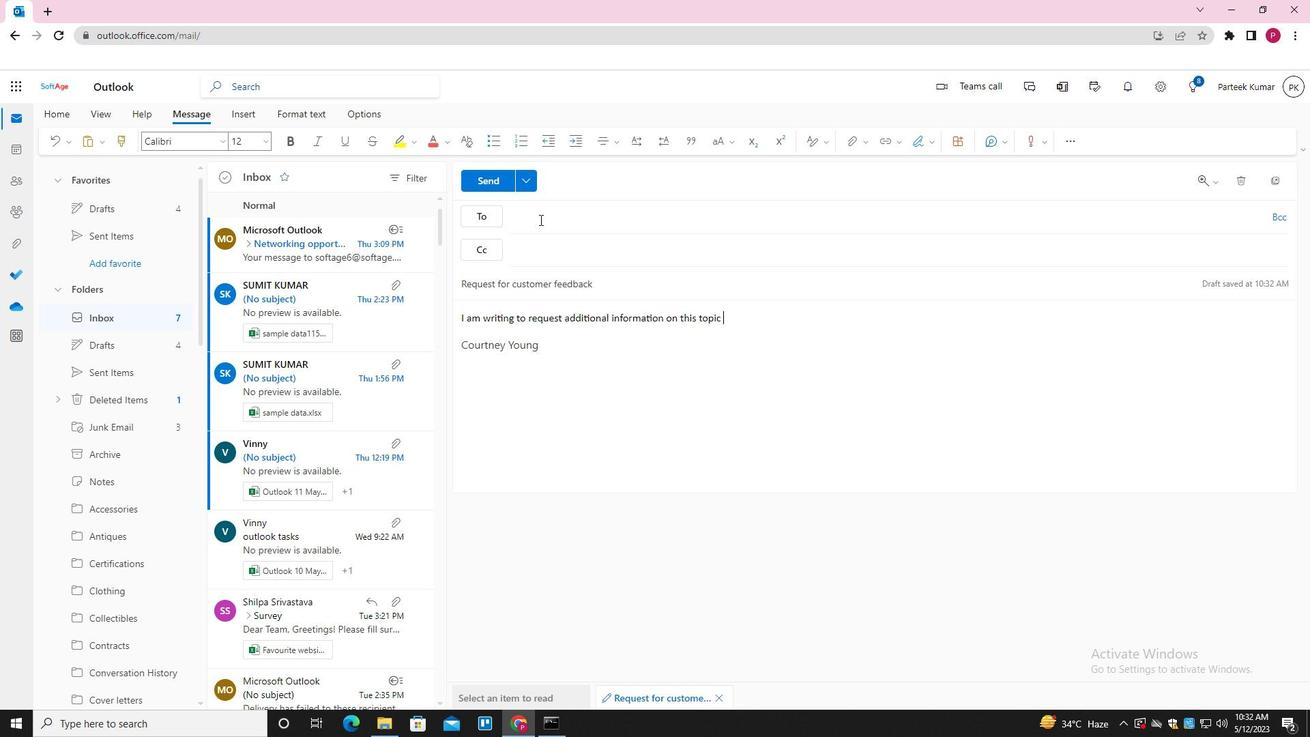 
Action: Key pressed SOFTAGE.7<Key.shift>@SOFTAGE.NET<Key.enter>SOFTAGE.8<Key.shift>@SOFTAGE.NET<Key.enter>
Screenshot: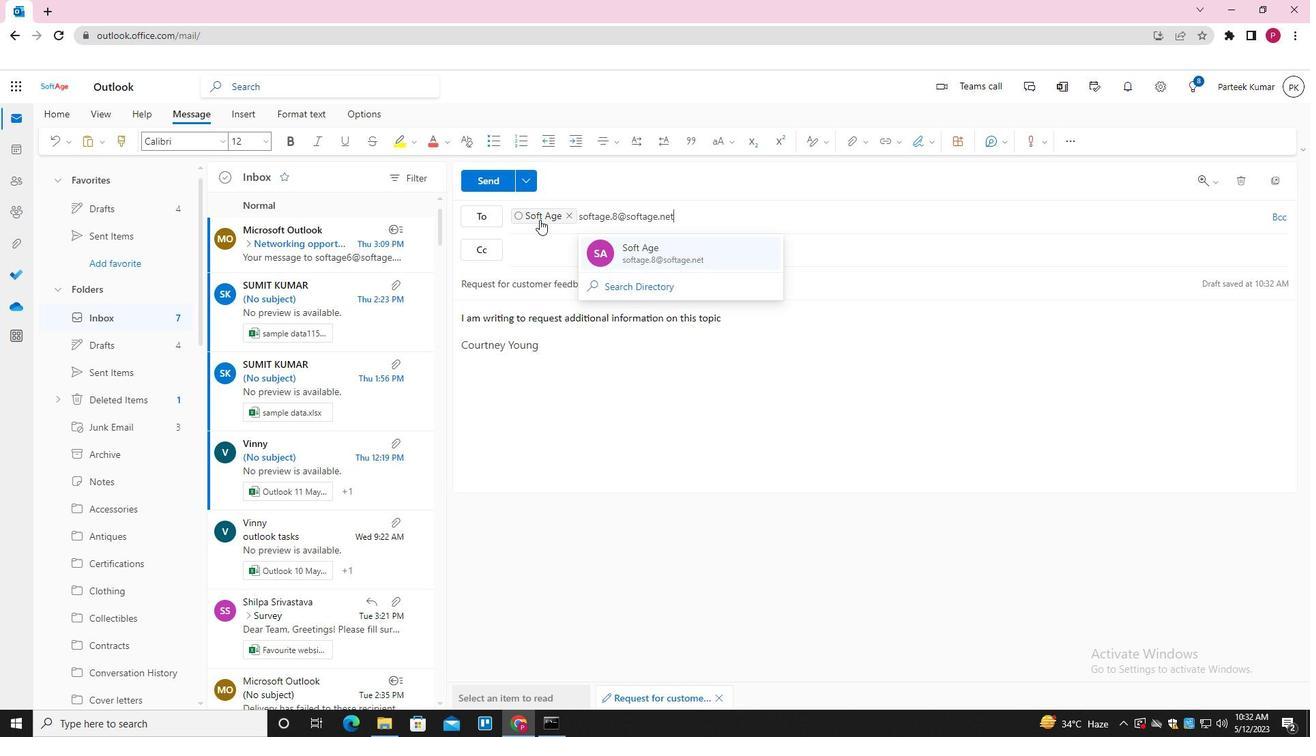 
Action: Mouse moved to (548, 254)
Screenshot: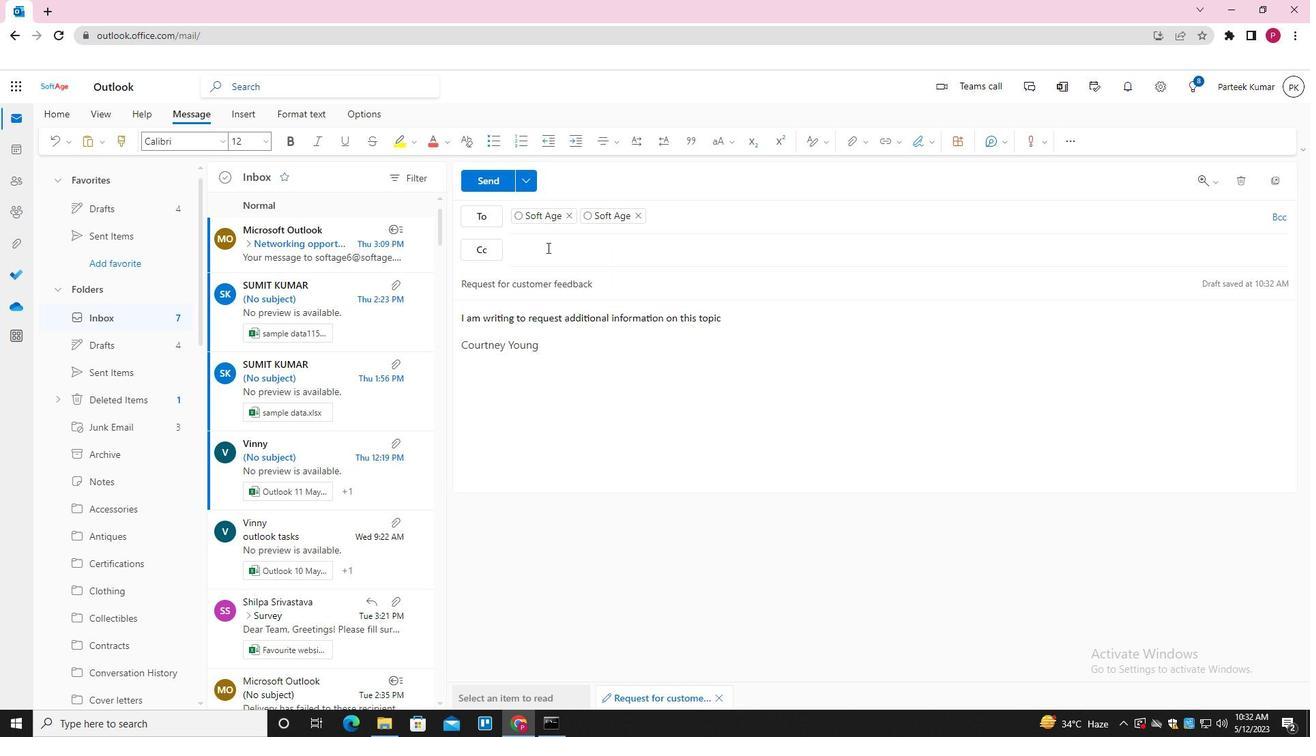 
Action: Mouse pressed left at (548, 254)
Screenshot: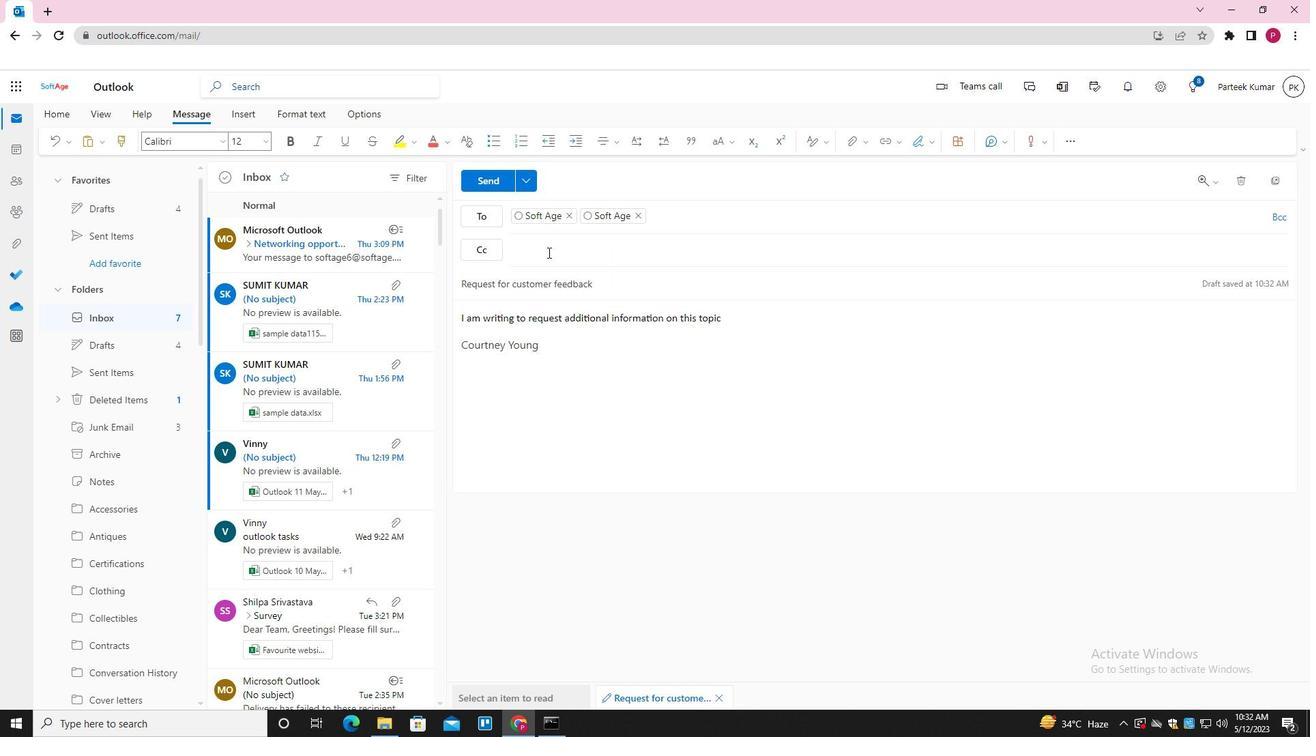 
Action: Key pressed SOFA<Key.backspace>TAGE.9<Key.shift>@SOFTAGE,<Key.backspace>.NET<Key.enter>
Screenshot: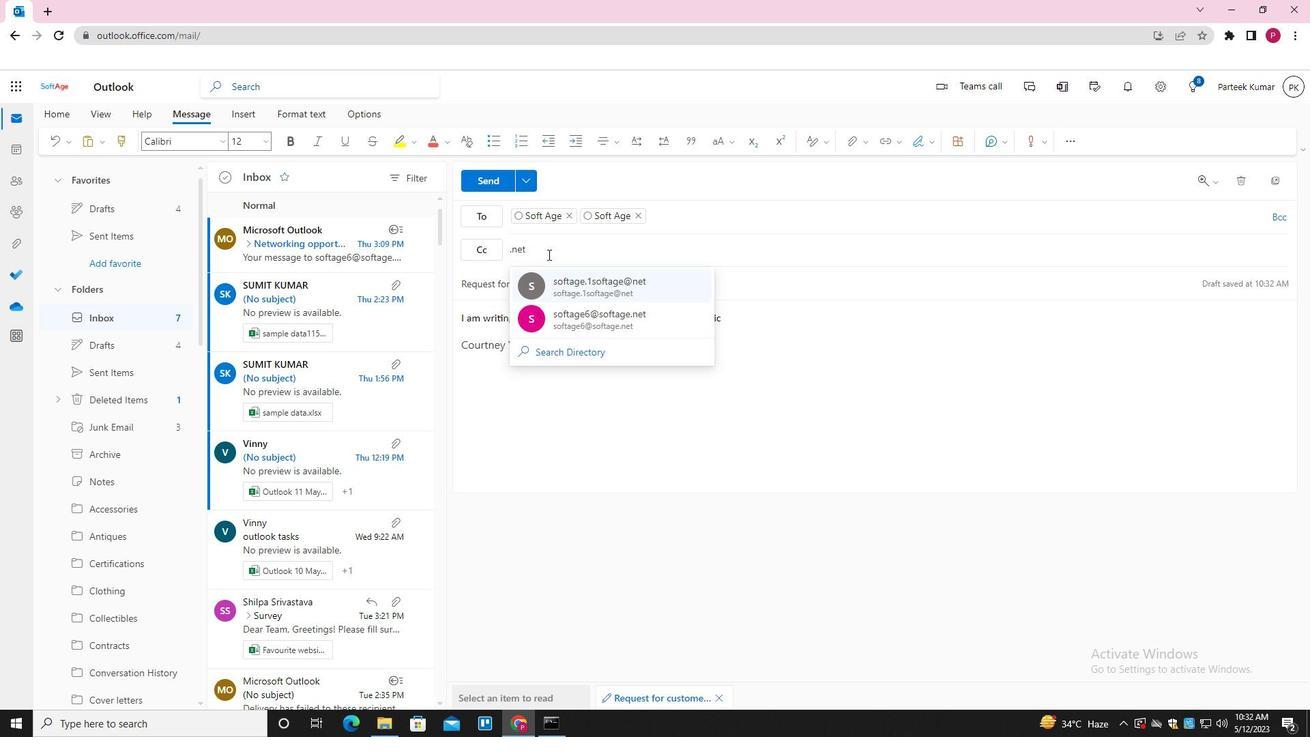 
Action: Mouse moved to (616, 250)
Screenshot: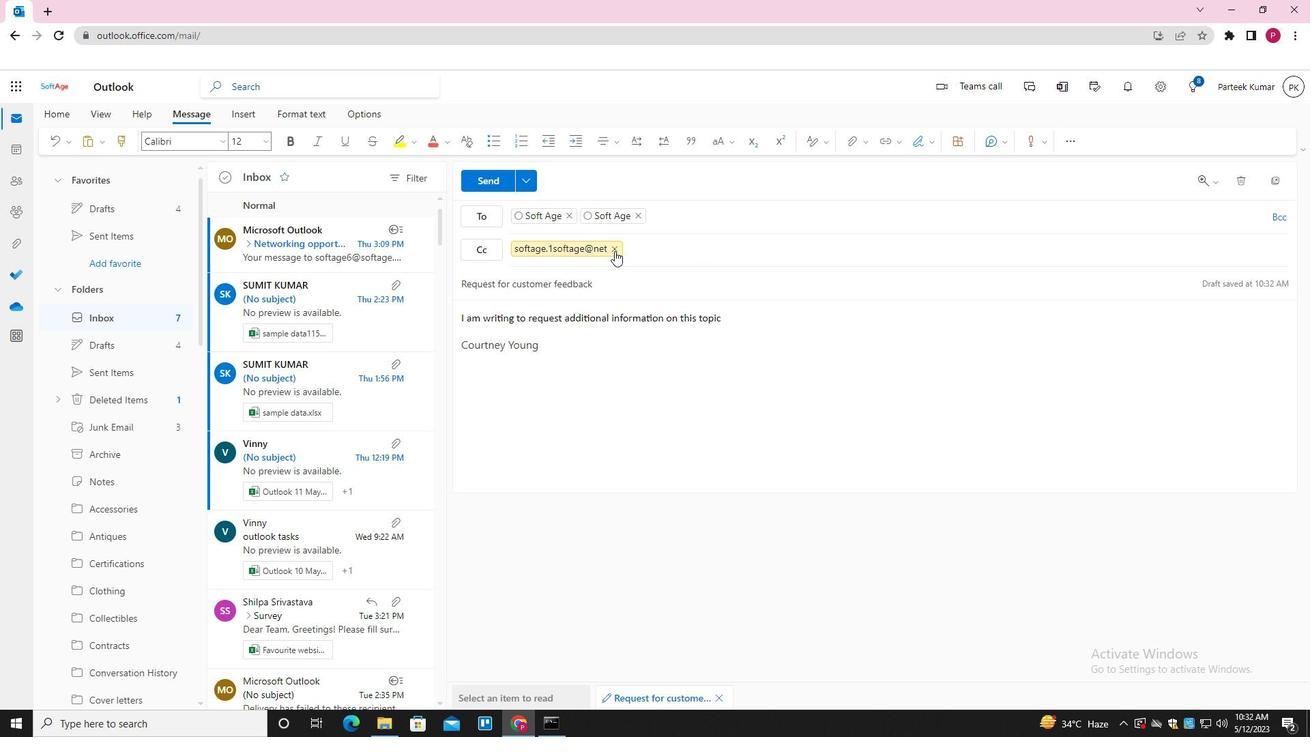 
Action: Mouse pressed left at (616, 250)
Screenshot: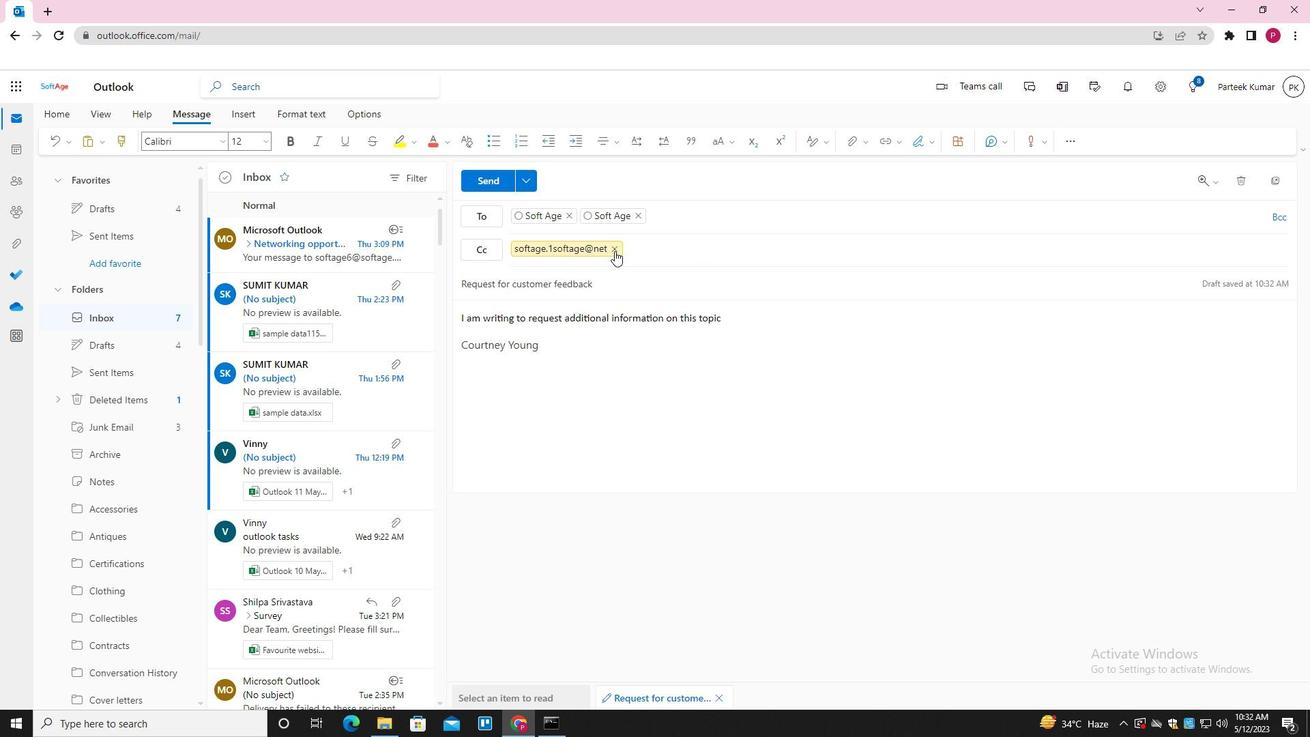 
Action: Mouse moved to (609, 251)
Screenshot: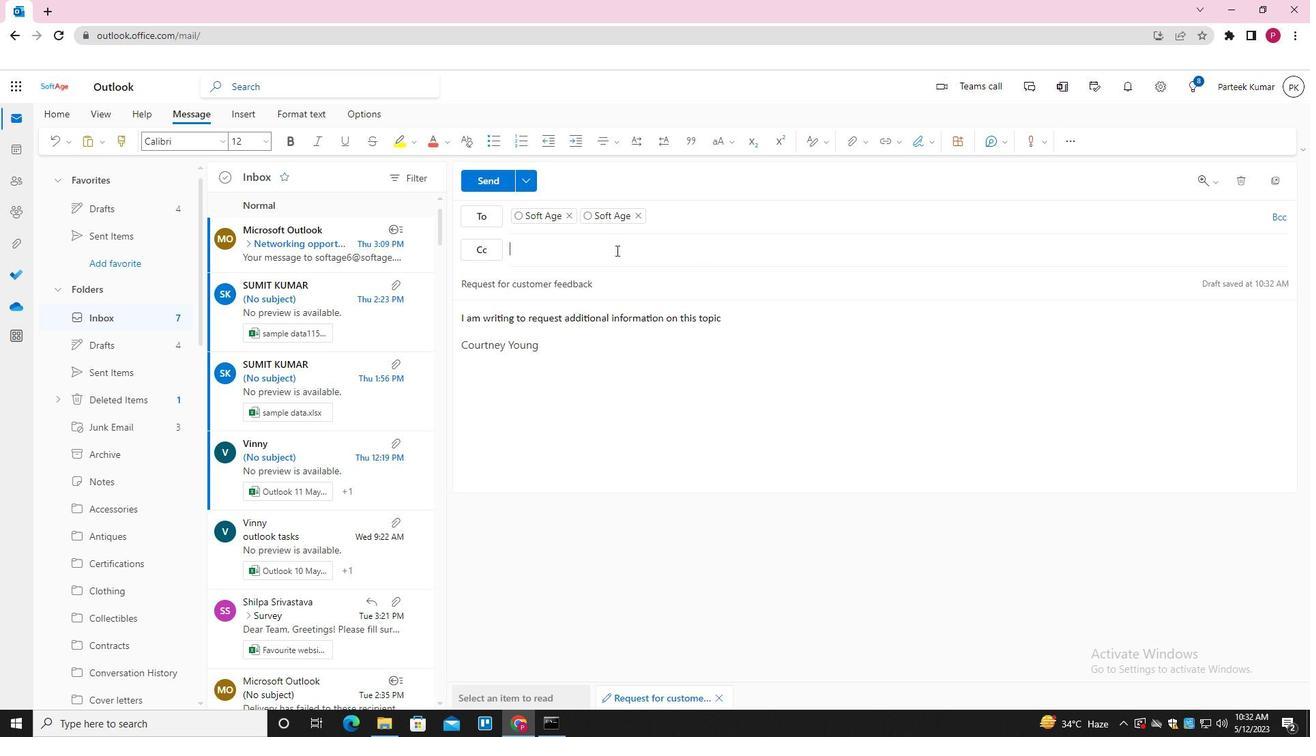 
Action: Key pressed SOFTAGE.9<Key.shift>@SOFTAGE.NET<Key.enter>
Screenshot: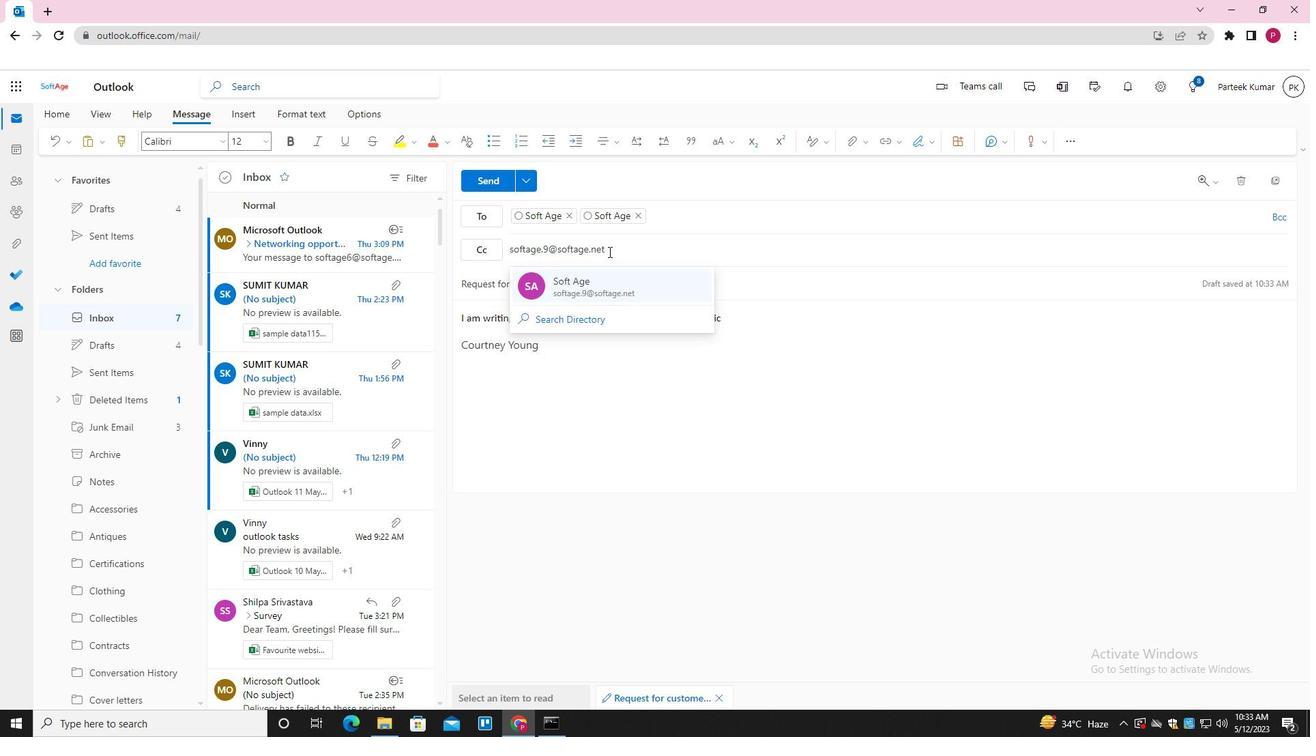 
Action: Mouse moved to (492, 176)
Screenshot: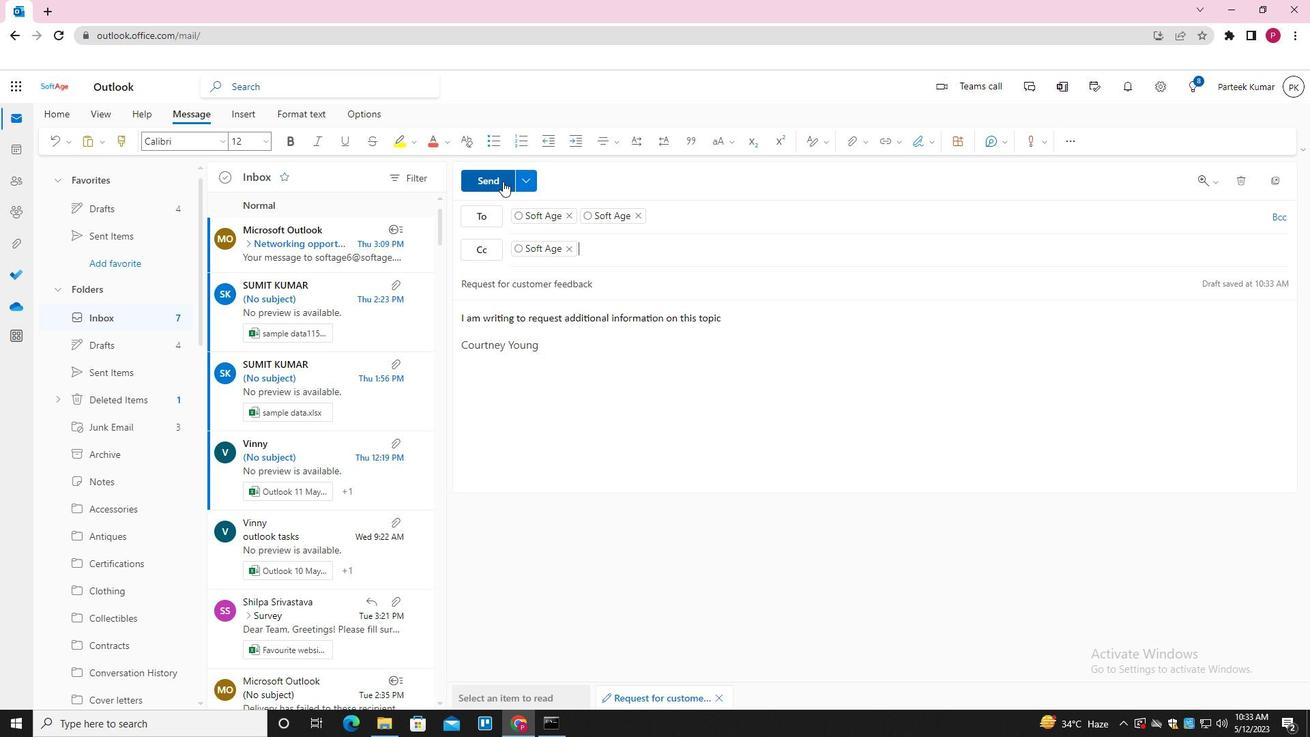 
Action: Mouse pressed left at (492, 176)
Screenshot: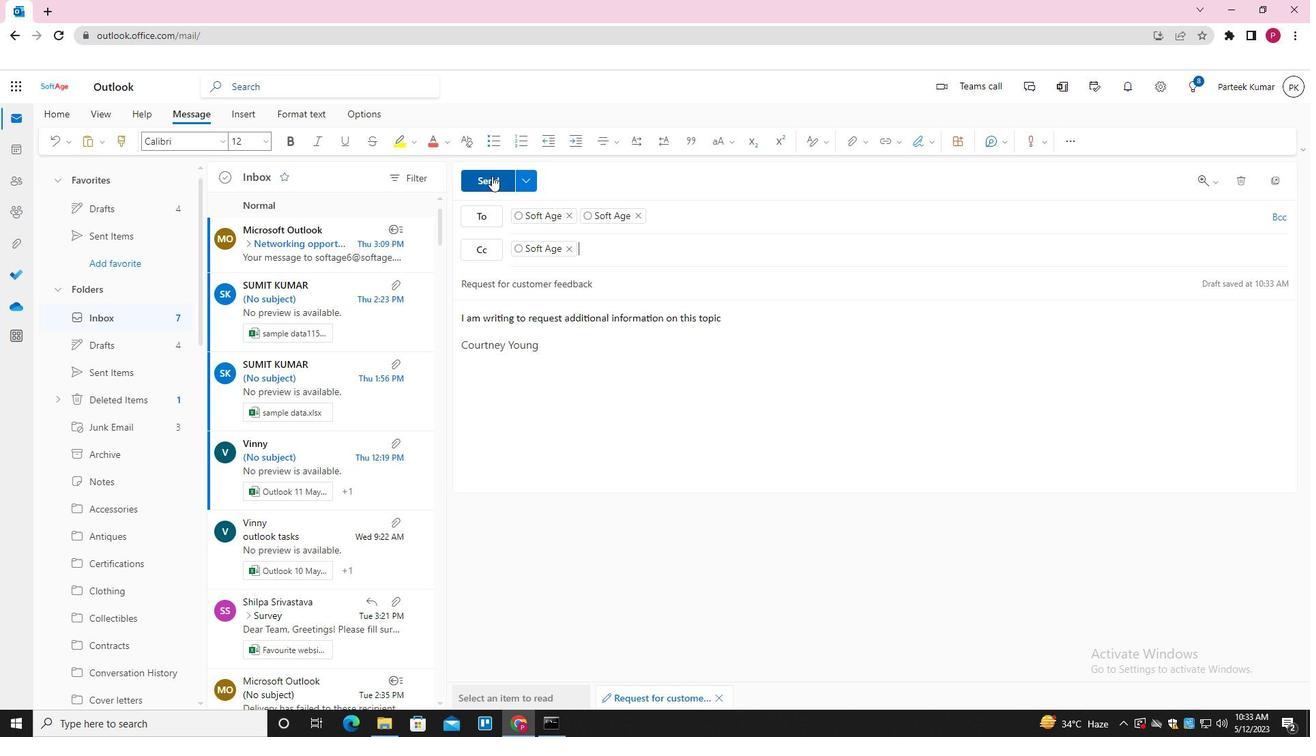 
